 Task: Find connections with filter location Nanzhou with filter topic #leadershipwith filter profile language English with filter current company AIQU with filter school Thapar Institute of Engineering & Technology with filter industry IT Services and IT Consulting with filter service category Search Engine Optimization (SEO) with filter keywords title C-Level or C-Suite.
Action: Mouse moved to (328, 213)
Screenshot: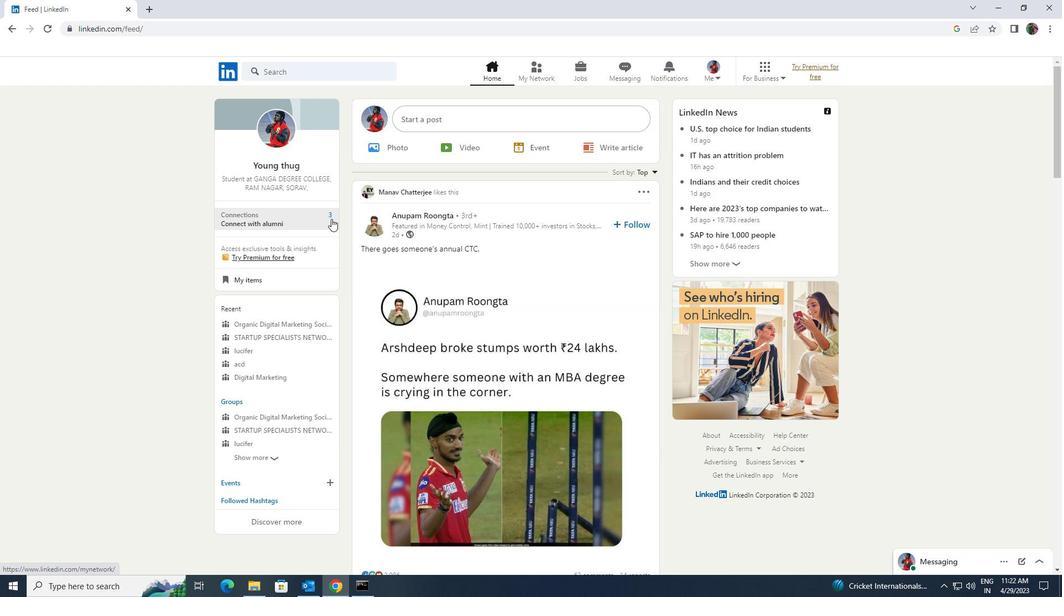 
Action: Mouse pressed left at (328, 213)
Screenshot: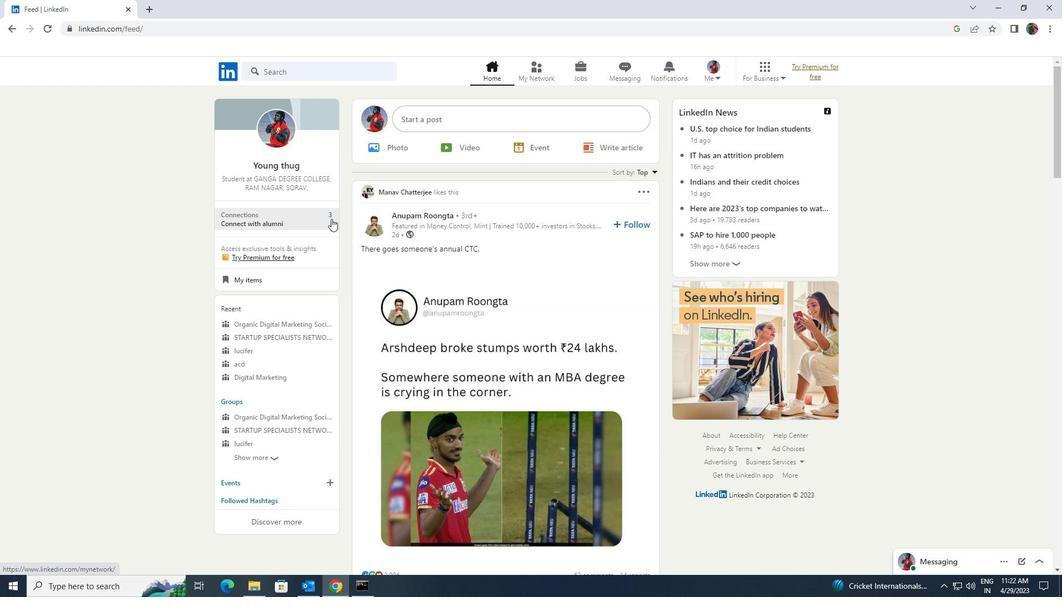 
Action: Mouse moved to (337, 132)
Screenshot: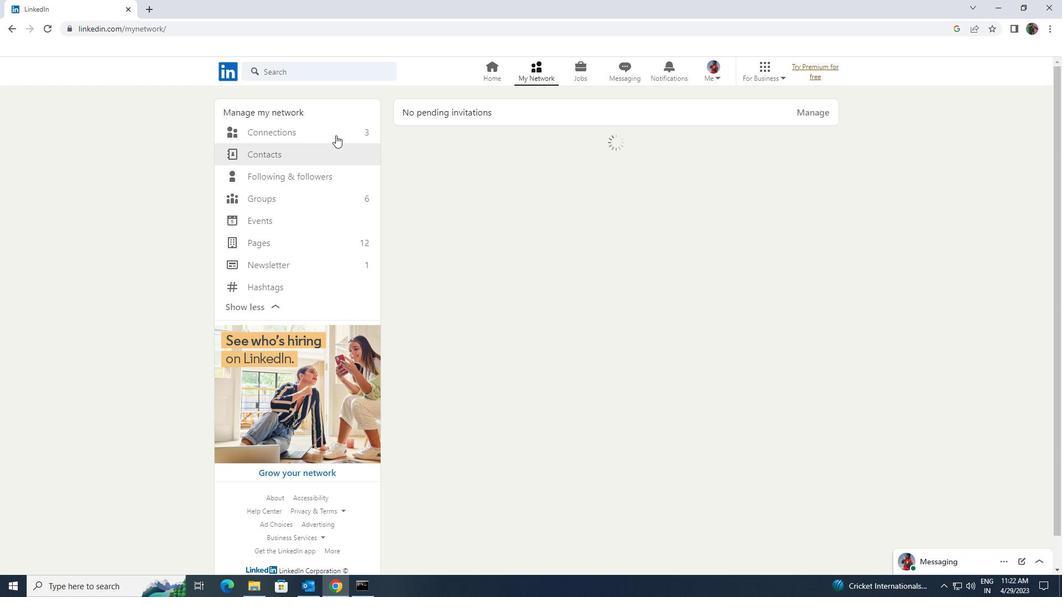 
Action: Mouse pressed left at (337, 132)
Screenshot: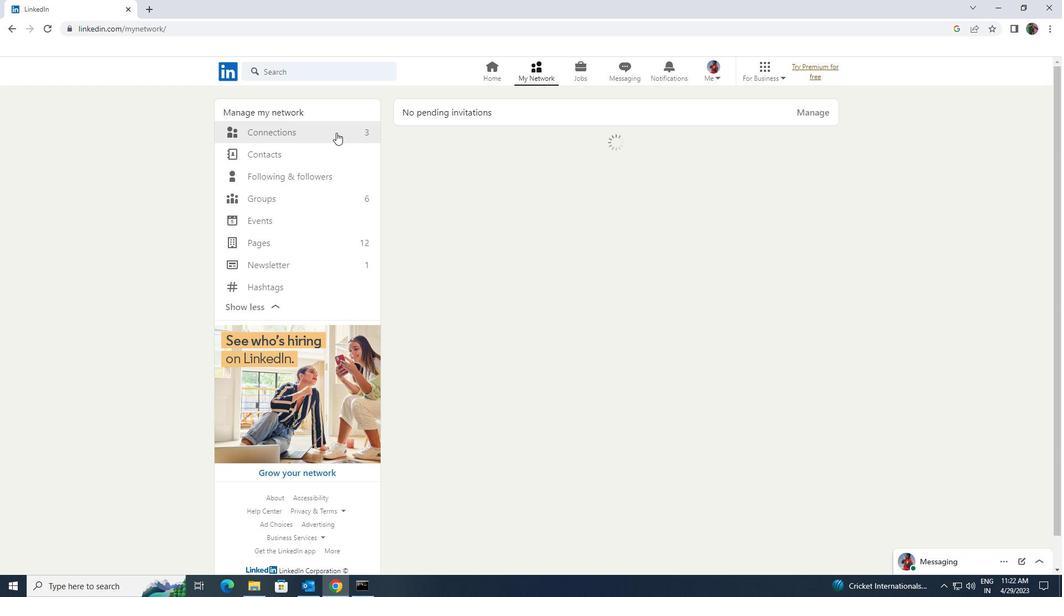 
Action: Mouse moved to (596, 137)
Screenshot: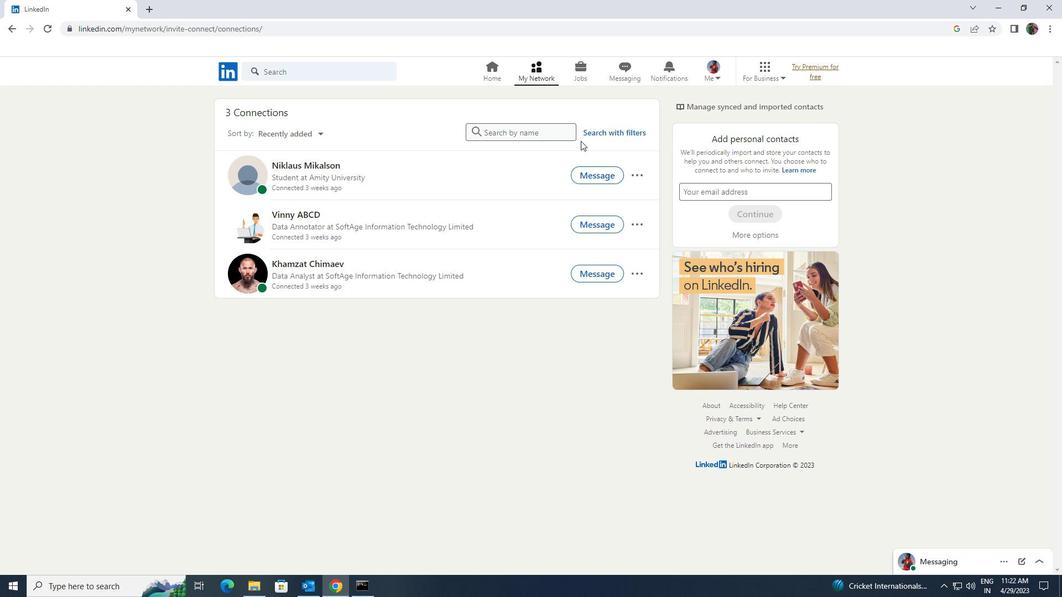 
Action: Mouse pressed left at (596, 137)
Screenshot: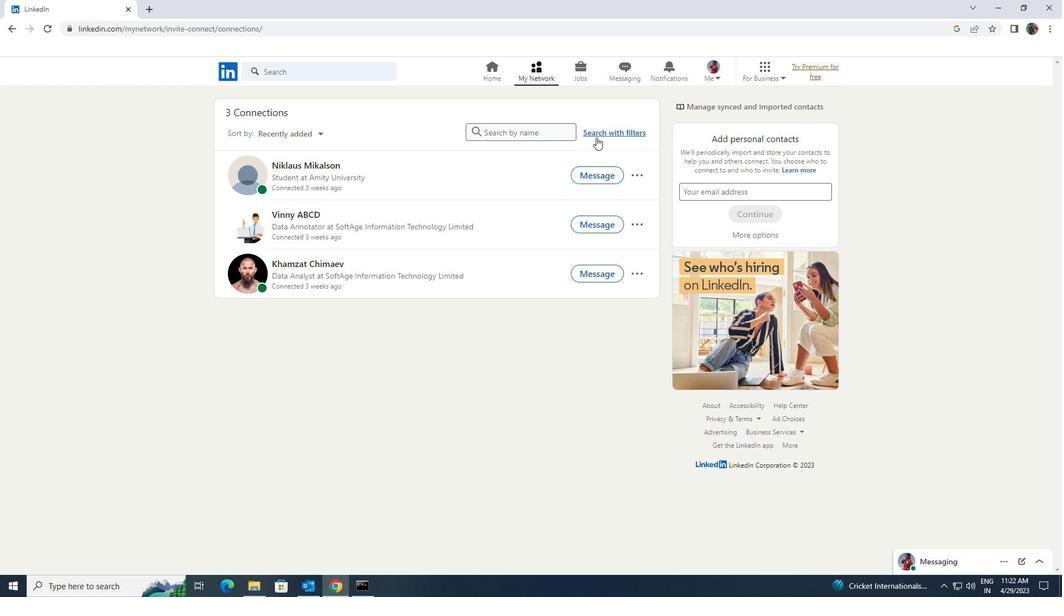 
Action: Mouse moved to (562, 103)
Screenshot: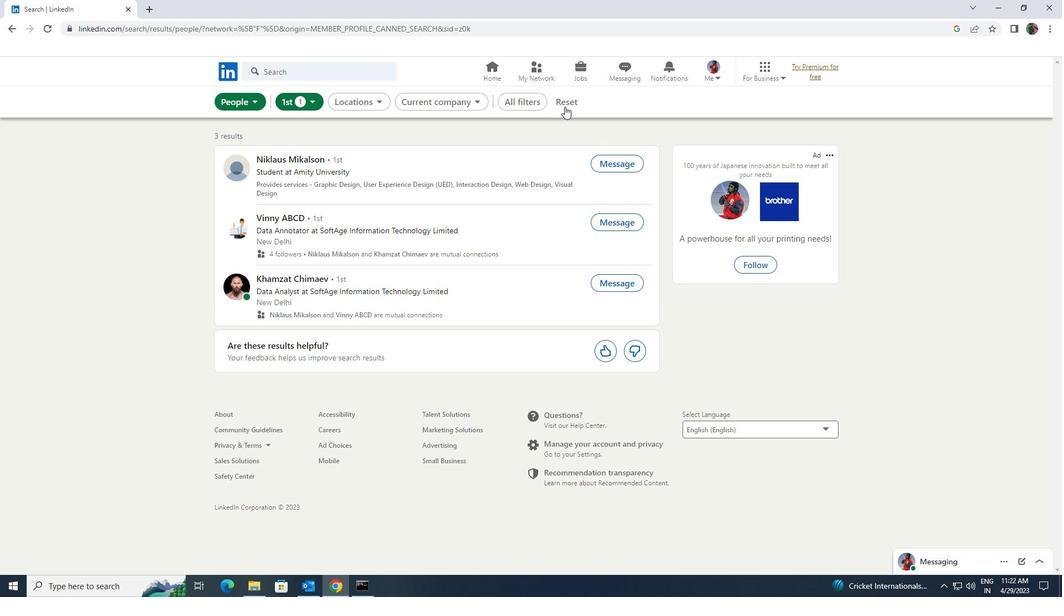 
Action: Mouse pressed left at (562, 103)
Screenshot: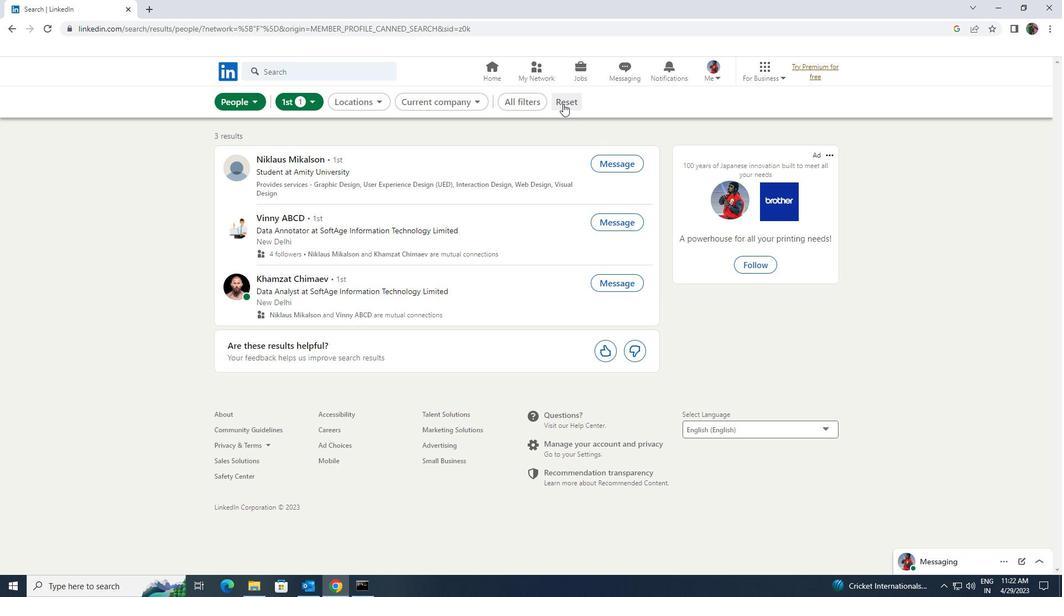 
Action: Mouse moved to (553, 103)
Screenshot: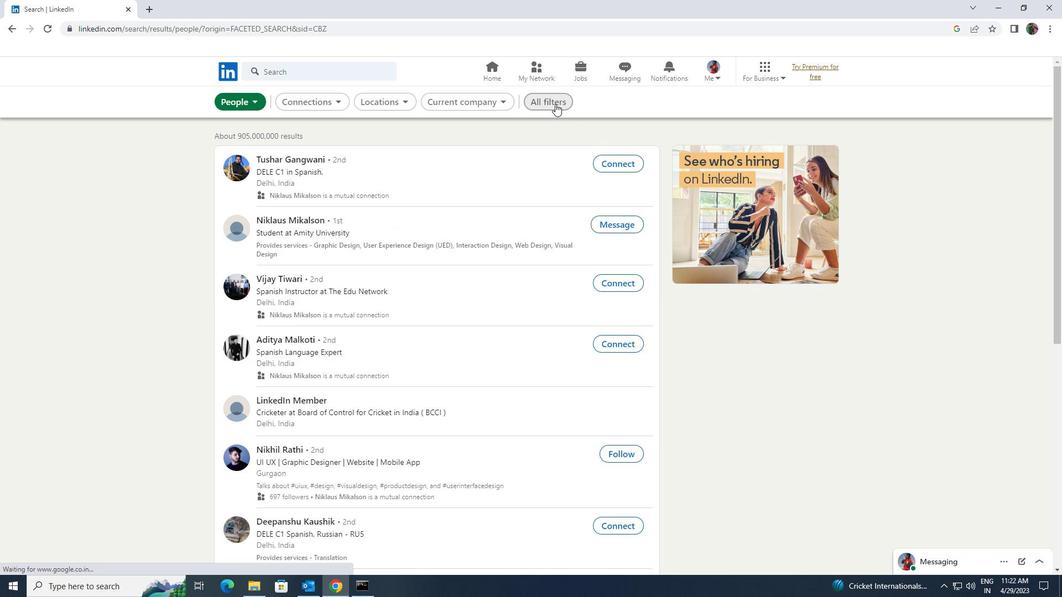 
Action: Mouse pressed left at (553, 103)
Screenshot: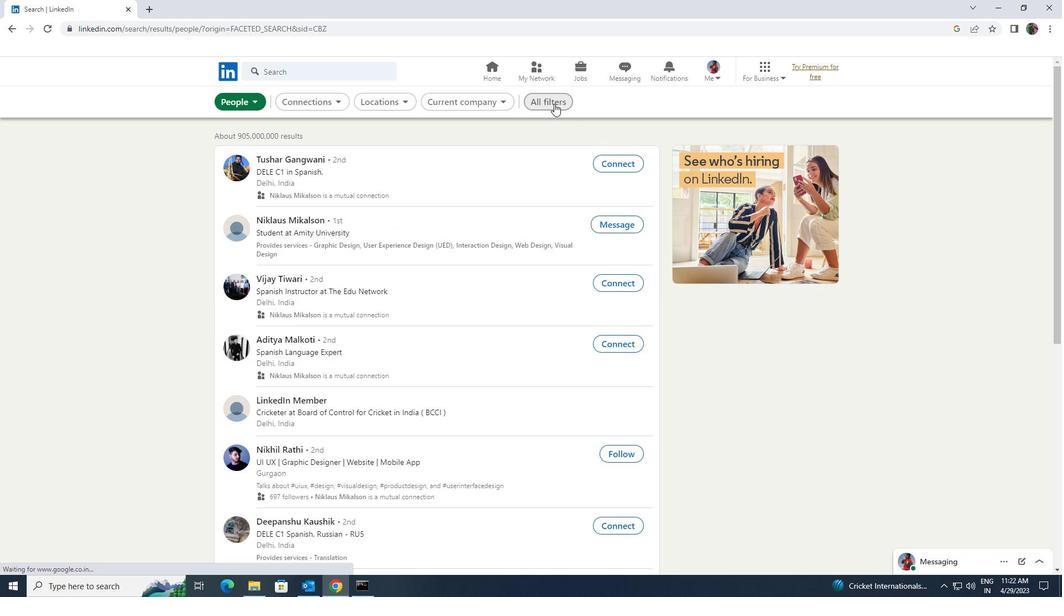
Action: Mouse moved to (861, 323)
Screenshot: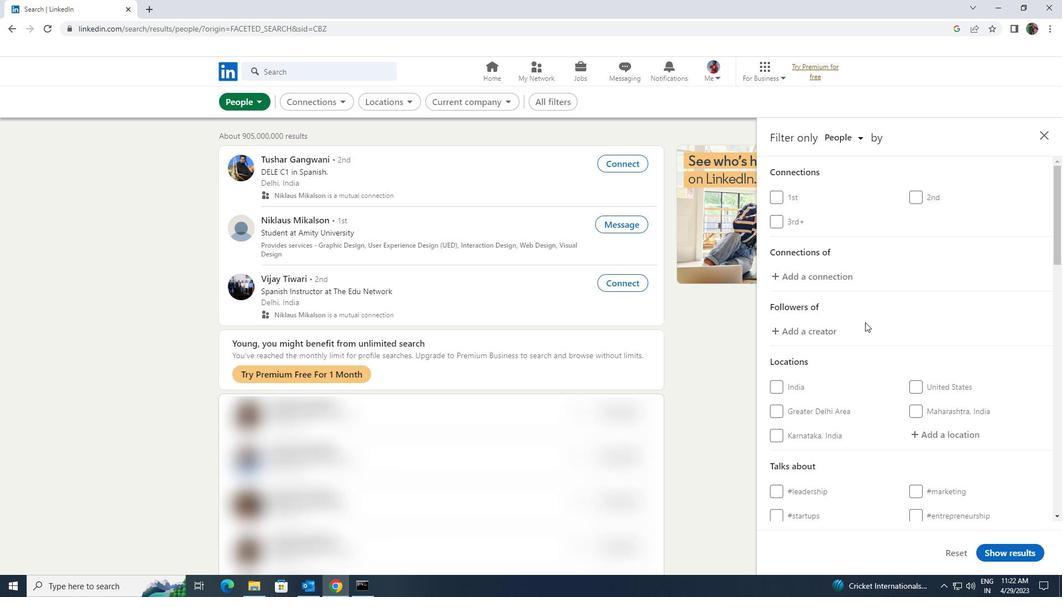 
Action: Mouse scrolled (861, 323) with delta (0, 0)
Screenshot: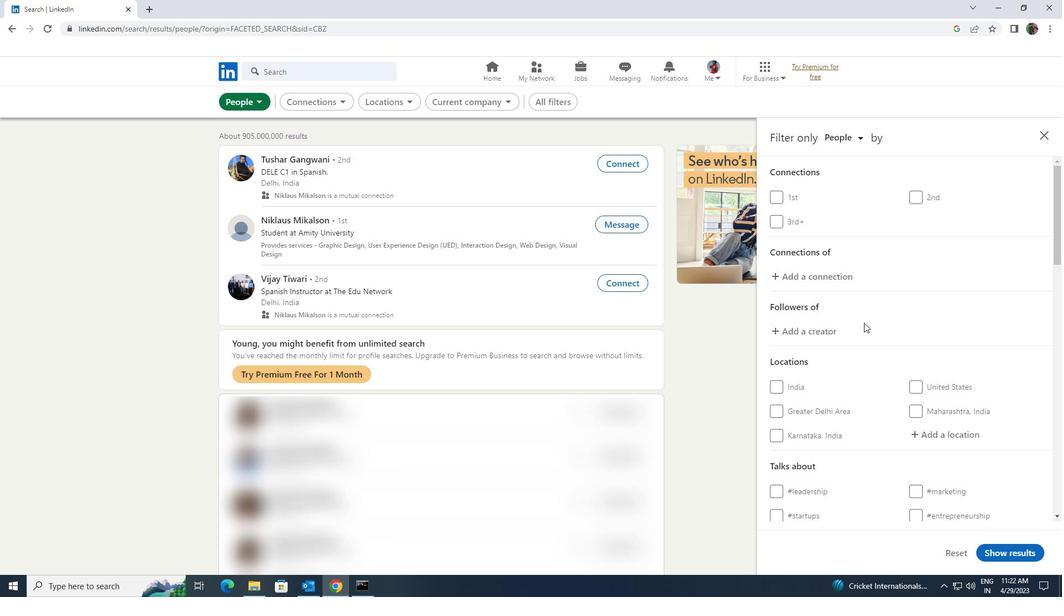 
Action: Mouse moved to (861, 323)
Screenshot: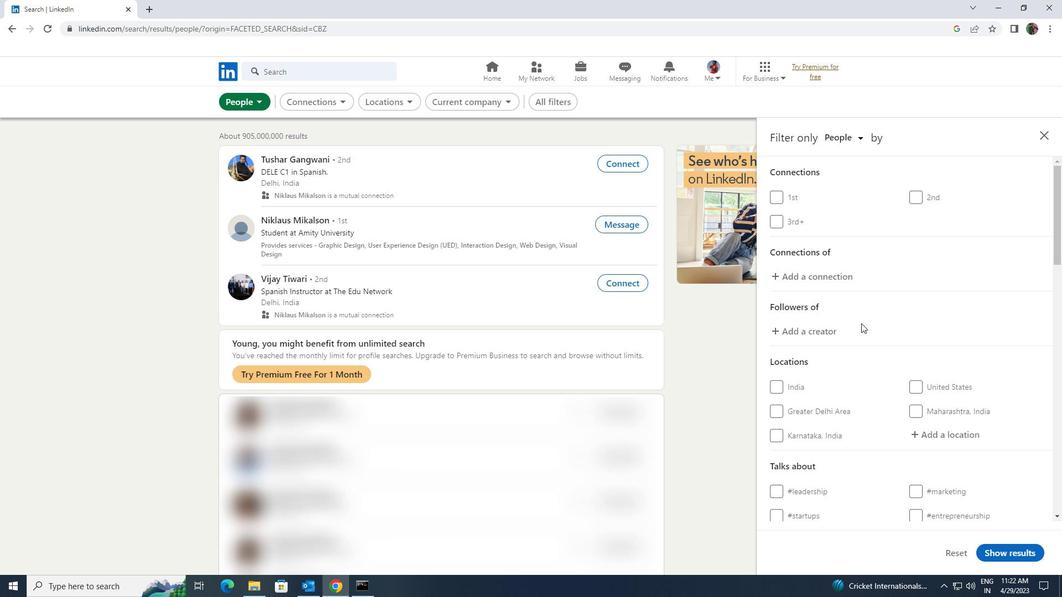 
Action: Mouse scrolled (861, 323) with delta (0, 0)
Screenshot: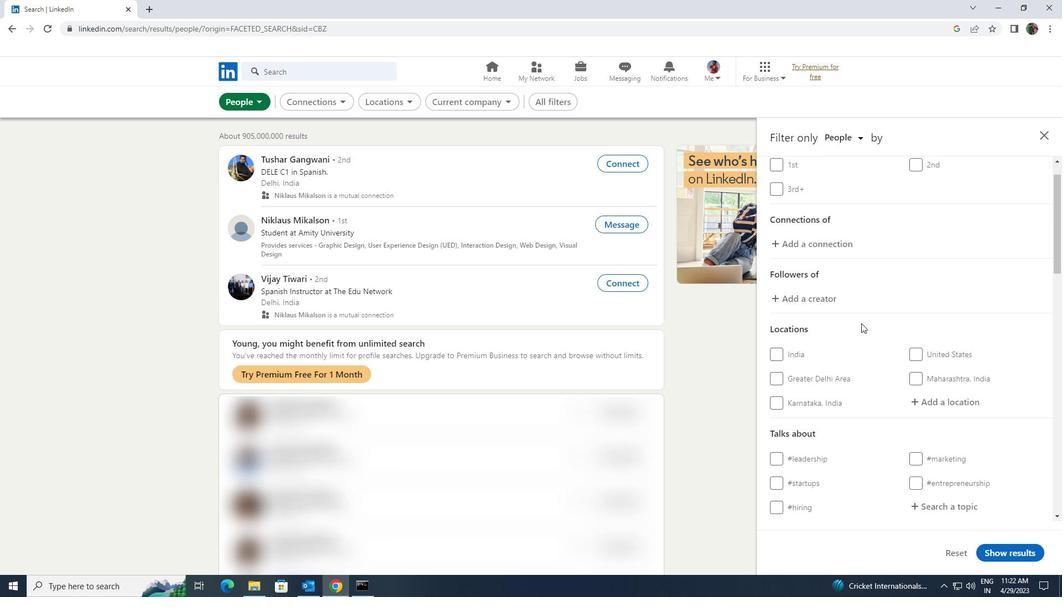 
Action: Mouse moved to (916, 320)
Screenshot: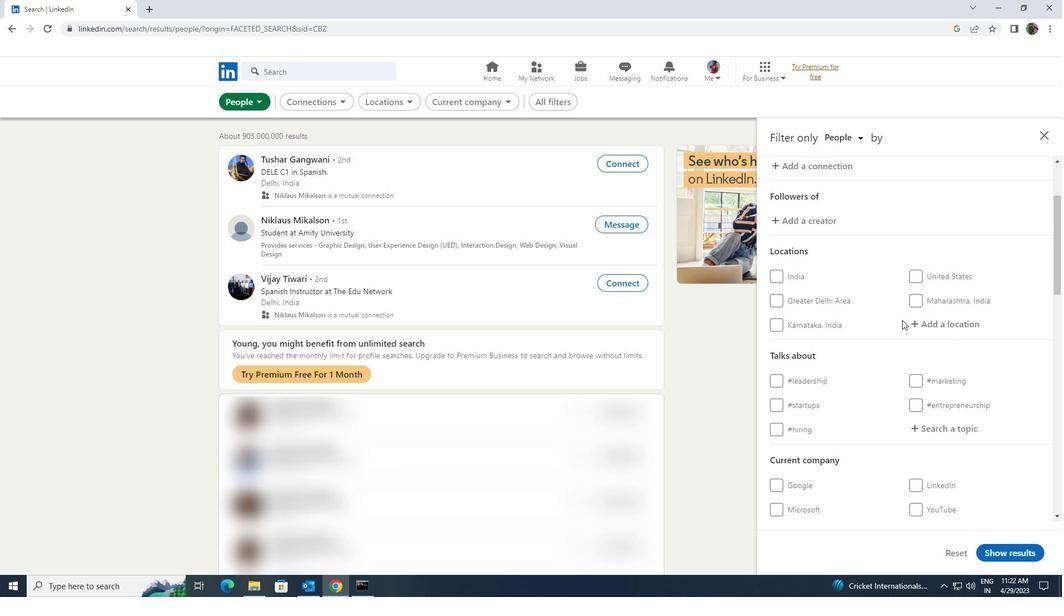 
Action: Mouse pressed left at (916, 320)
Screenshot: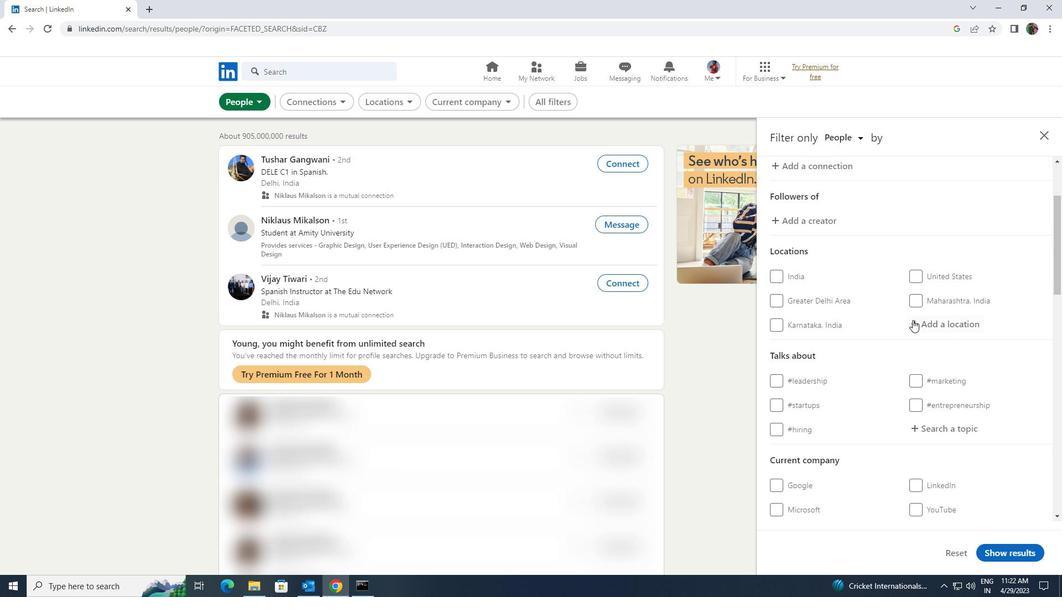 
Action: Mouse moved to (906, 326)
Screenshot: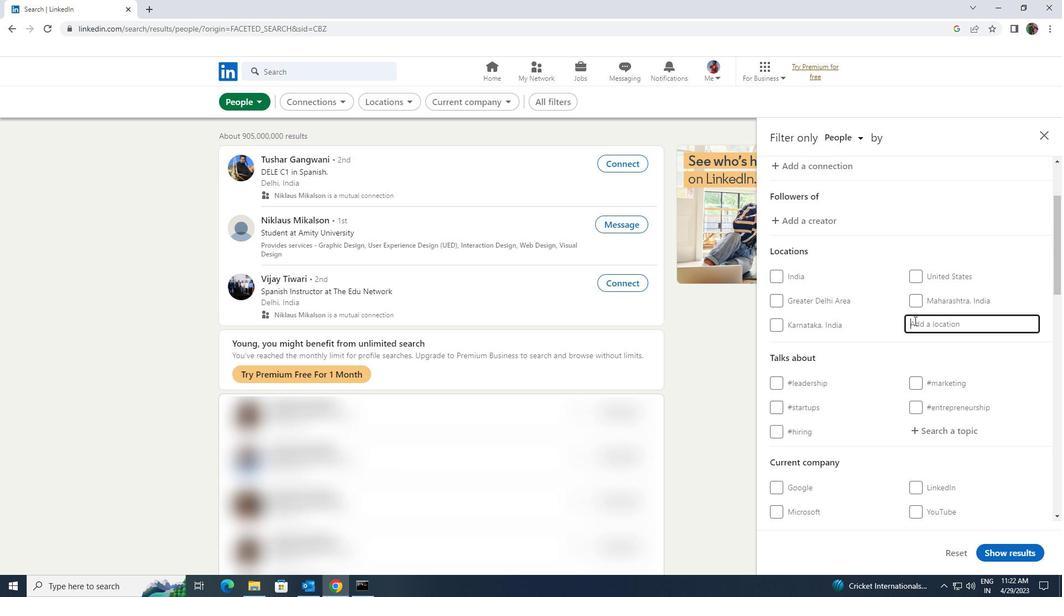 
Action: Key pressed <Key.shift>NANX<Key.backspace>Z
Screenshot: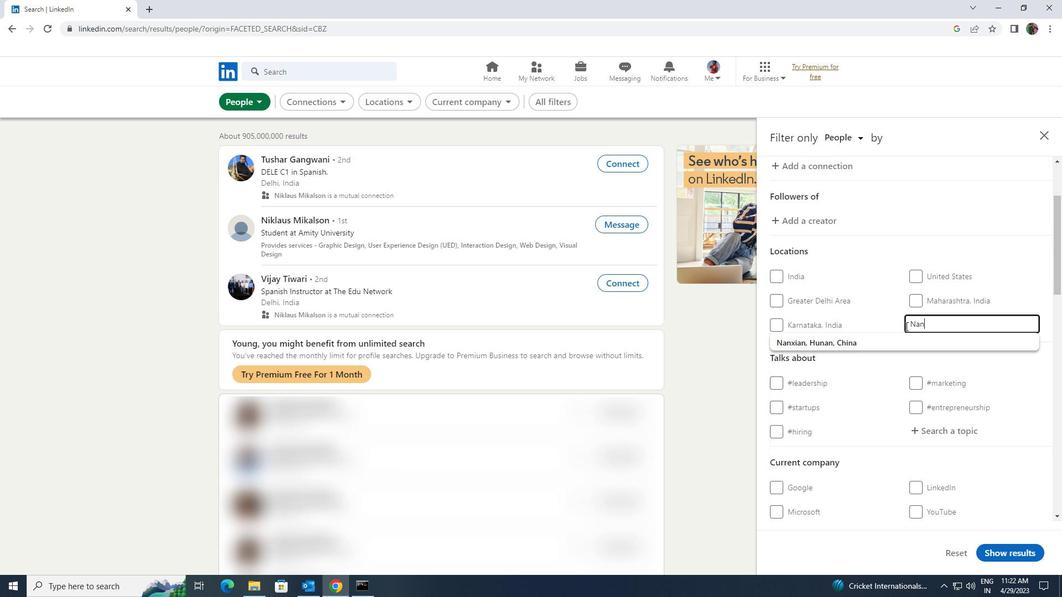 
Action: Mouse moved to (904, 328)
Screenshot: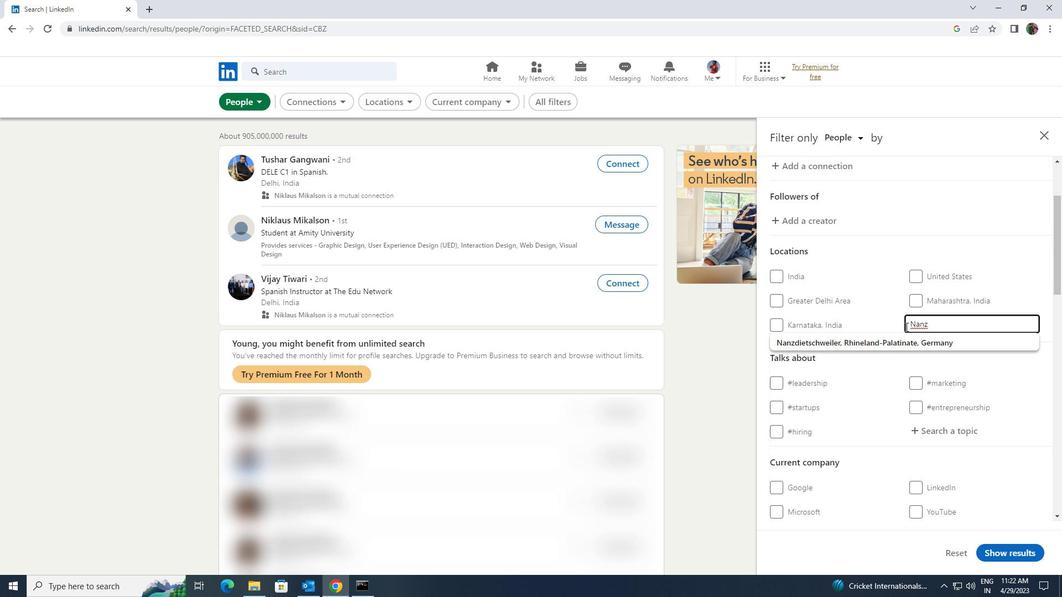 
Action: Key pressed HOU<Key.enter>
Screenshot: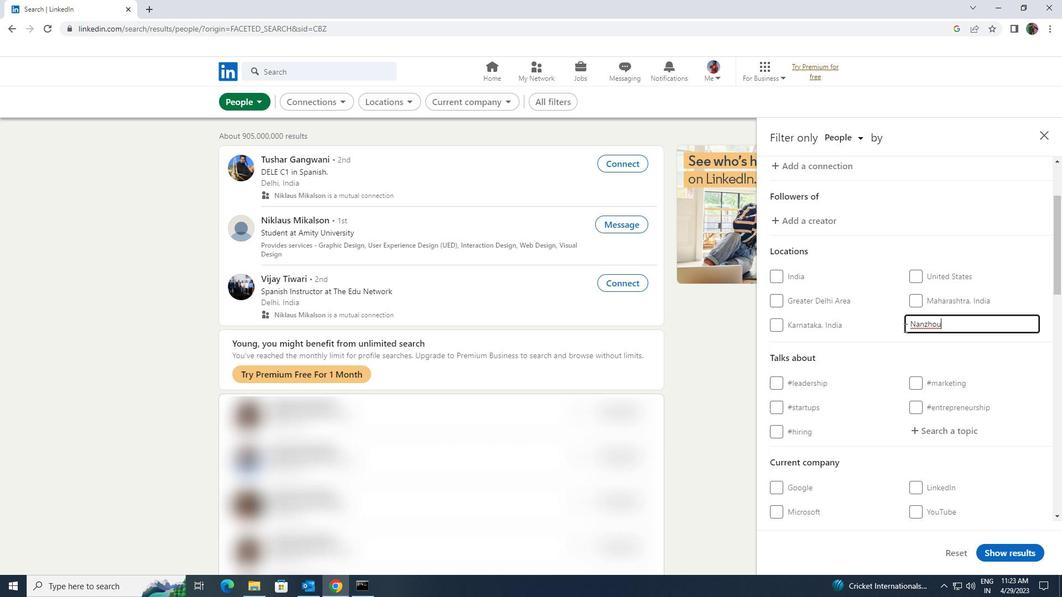
Action: Mouse moved to (901, 338)
Screenshot: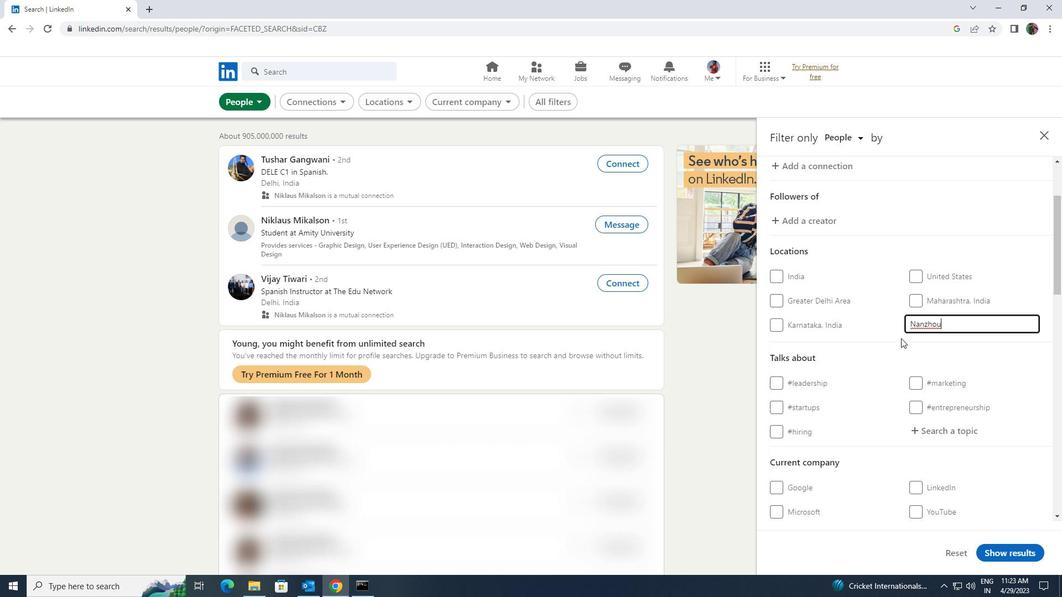 
Action: Mouse scrolled (901, 338) with delta (0, 0)
Screenshot: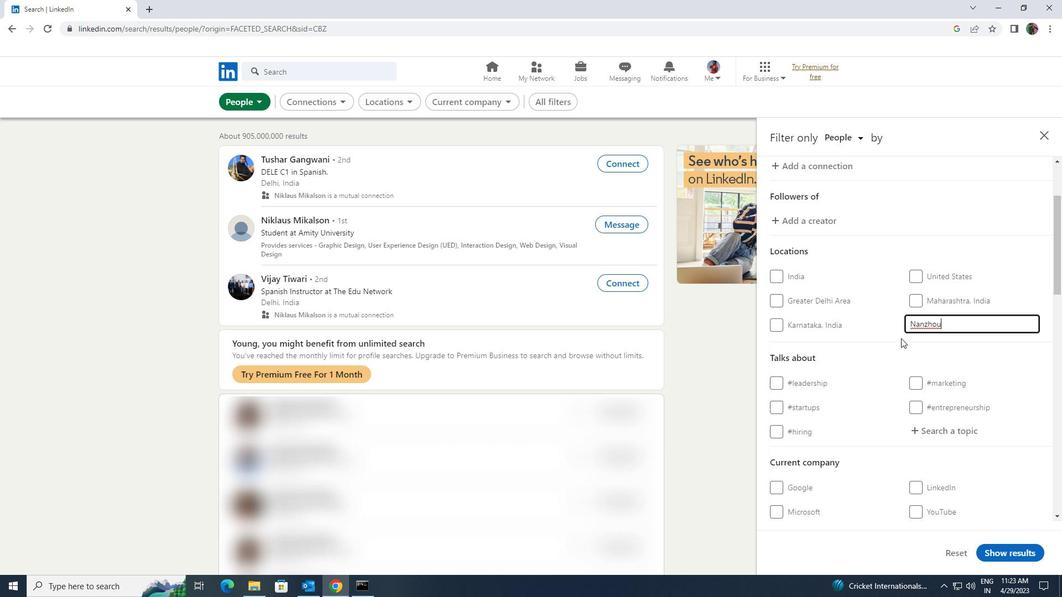 
Action: Mouse moved to (899, 339)
Screenshot: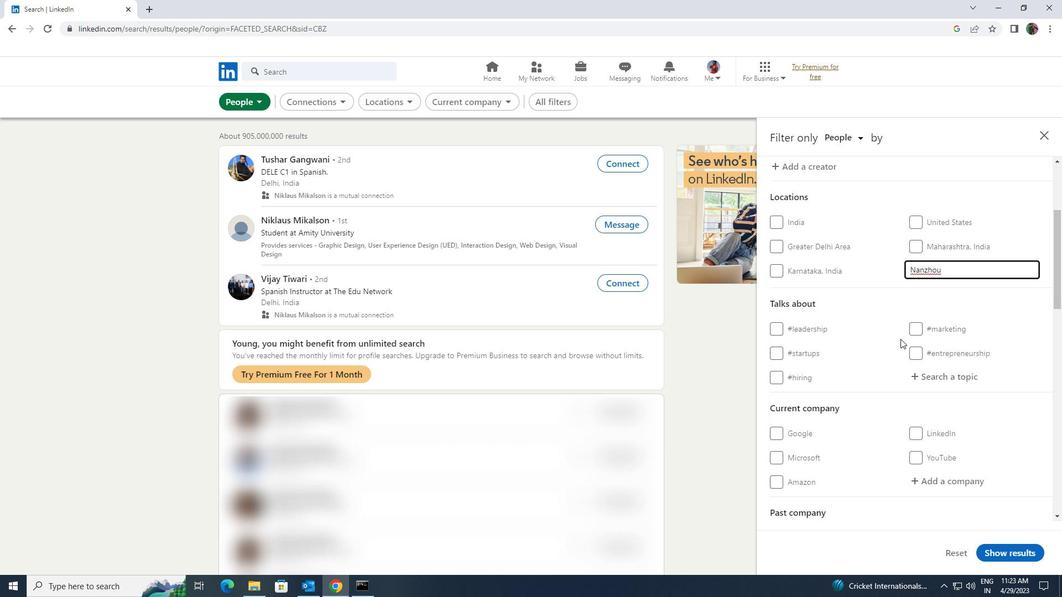 
Action: Mouse scrolled (899, 339) with delta (0, 0)
Screenshot: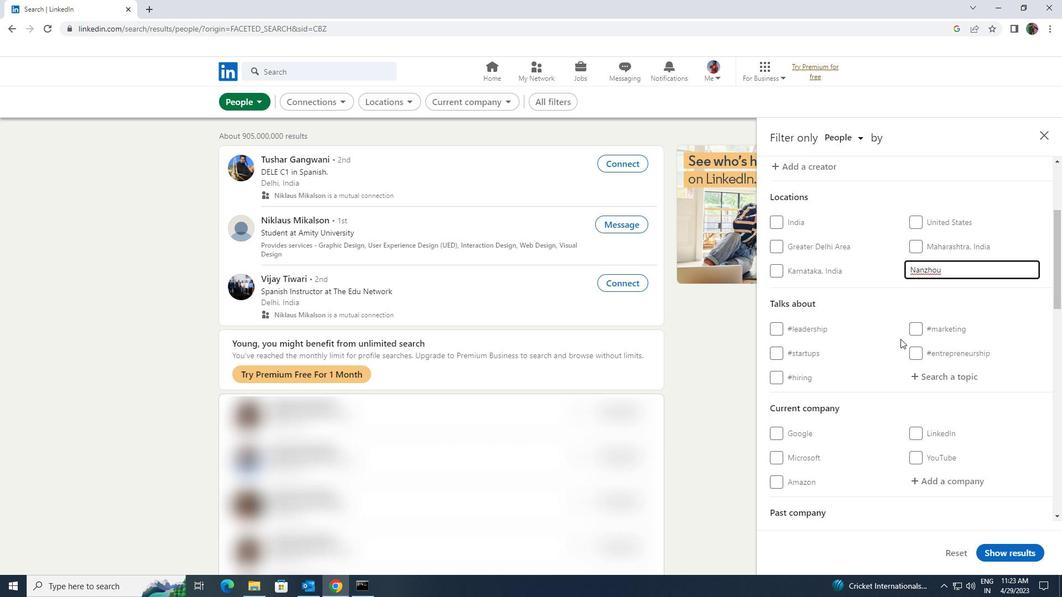 
Action: Mouse moved to (930, 320)
Screenshot: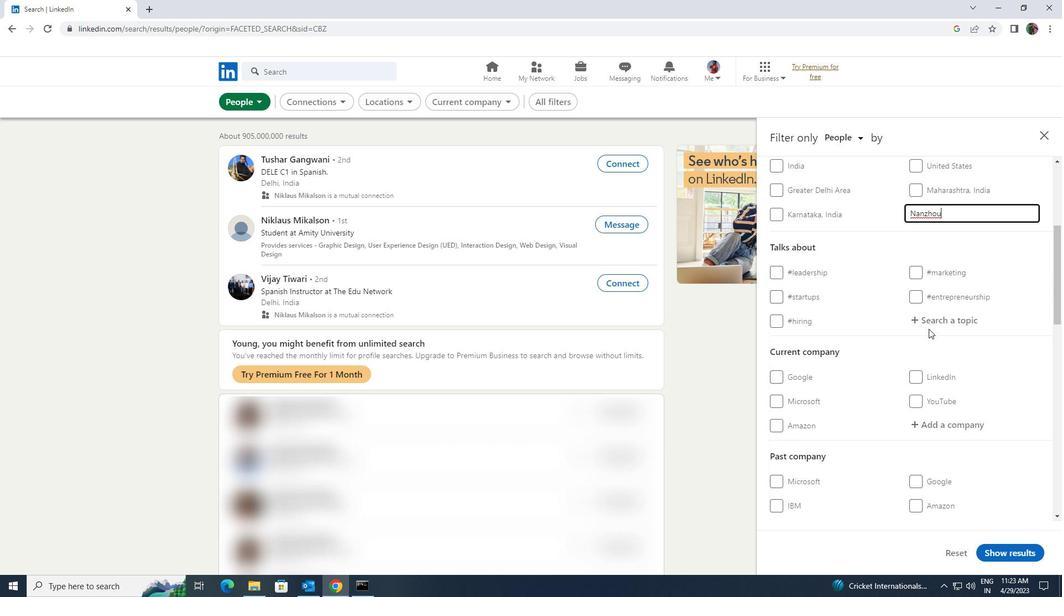 
Action: Mouse pressed left at (930, 320)
Screenshot: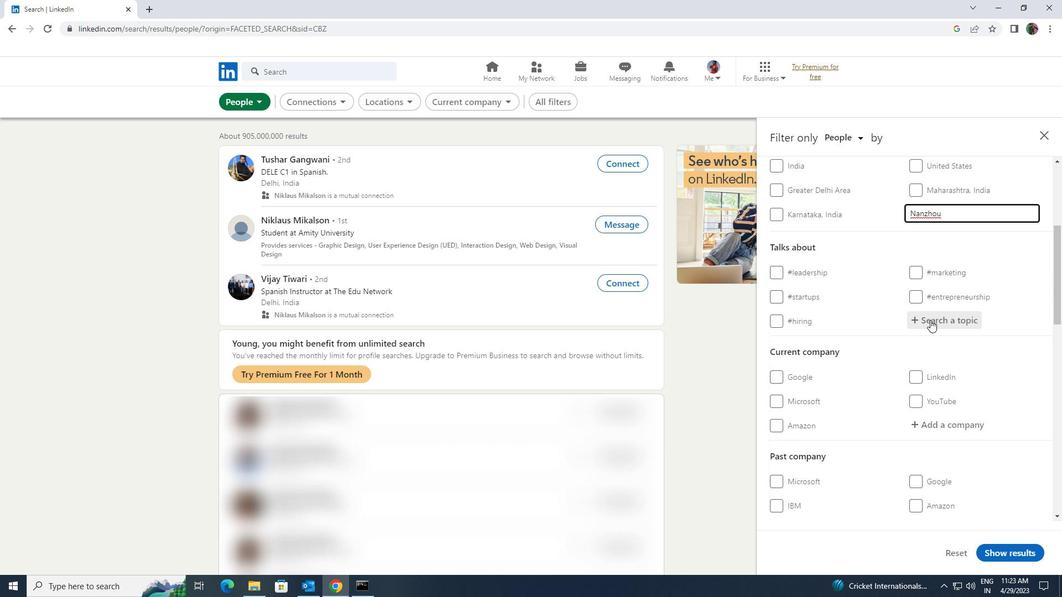 
Action: Mouse moved to (929, 321)
Screenshot: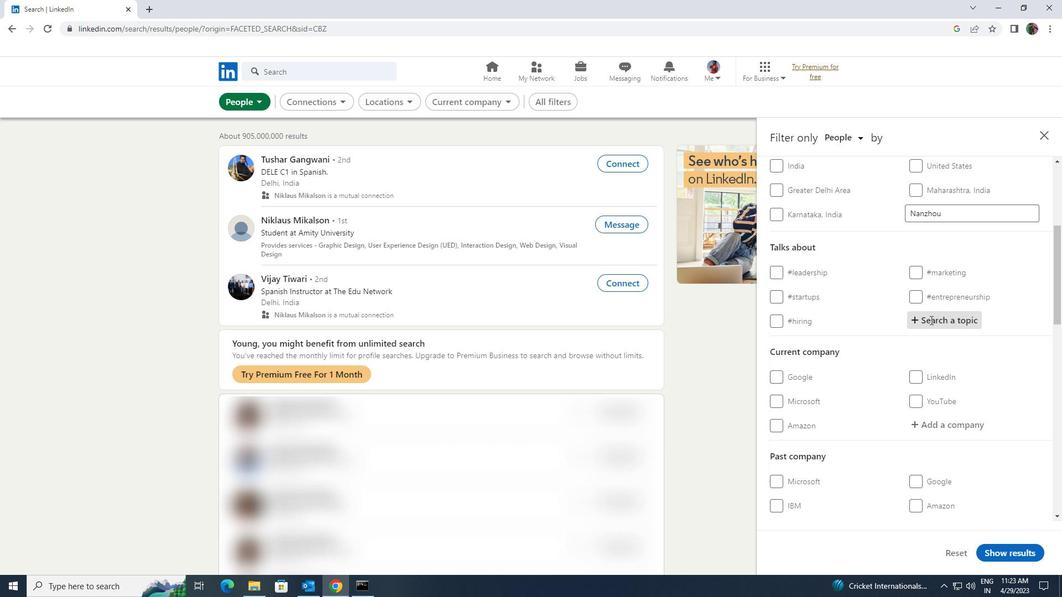 
Action: Key pressed LEADW<Key.backspace>ERSHI
Screenshot: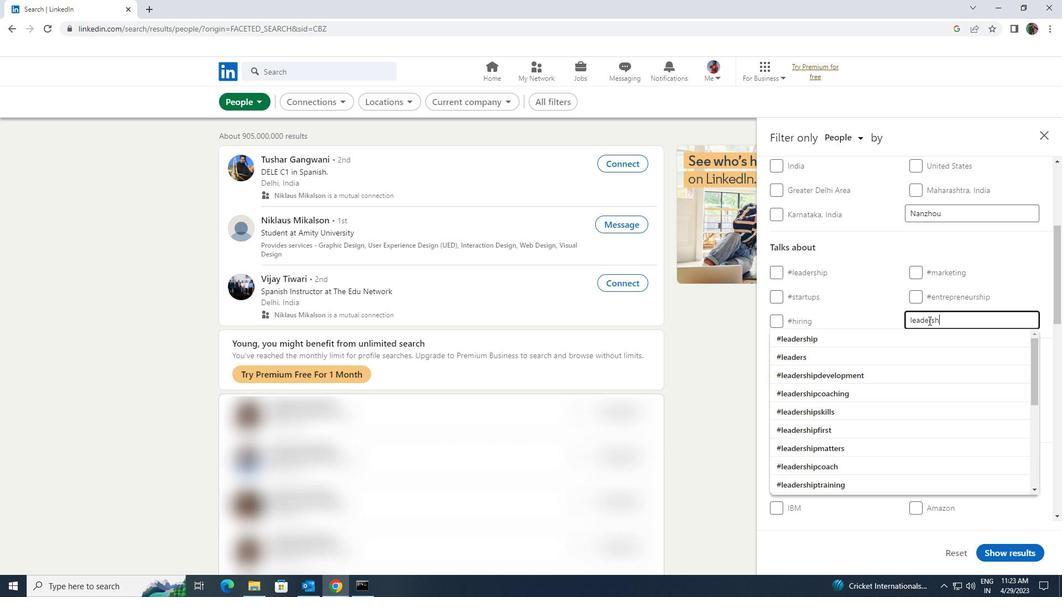 
Action: Mouse moved to (920, 334)
Screenshot: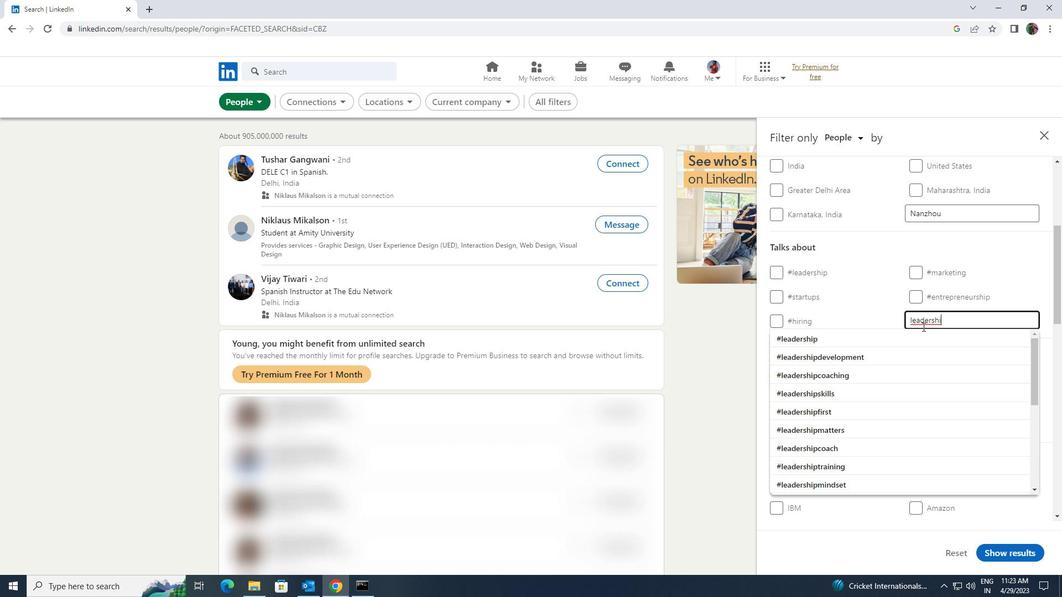 
Action: Mouse pressed left at (920, 334)
Screenshot: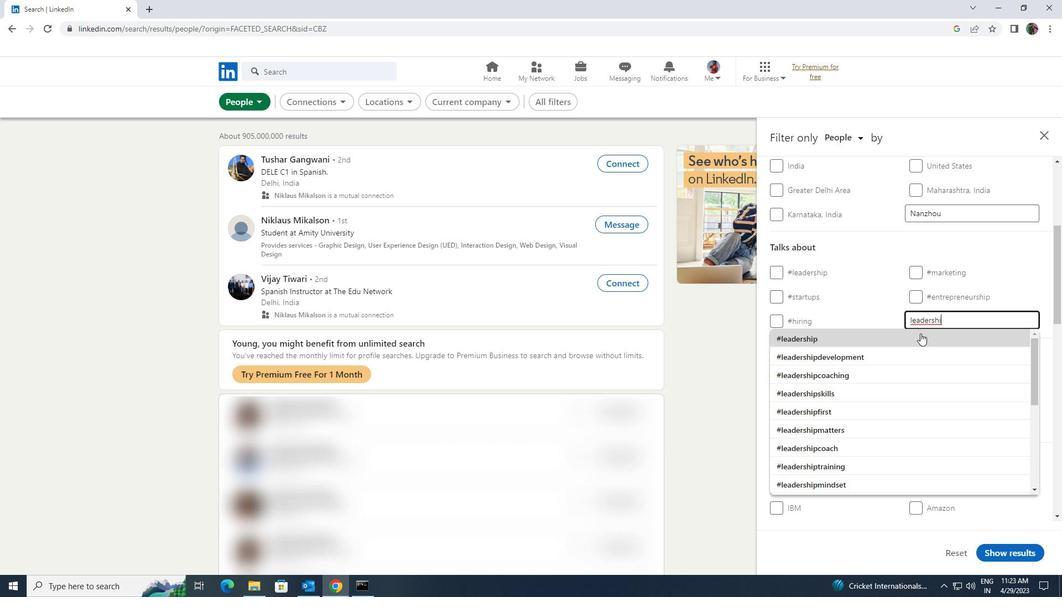 
Action: Mouse moved to (920, 334)
Screenshot: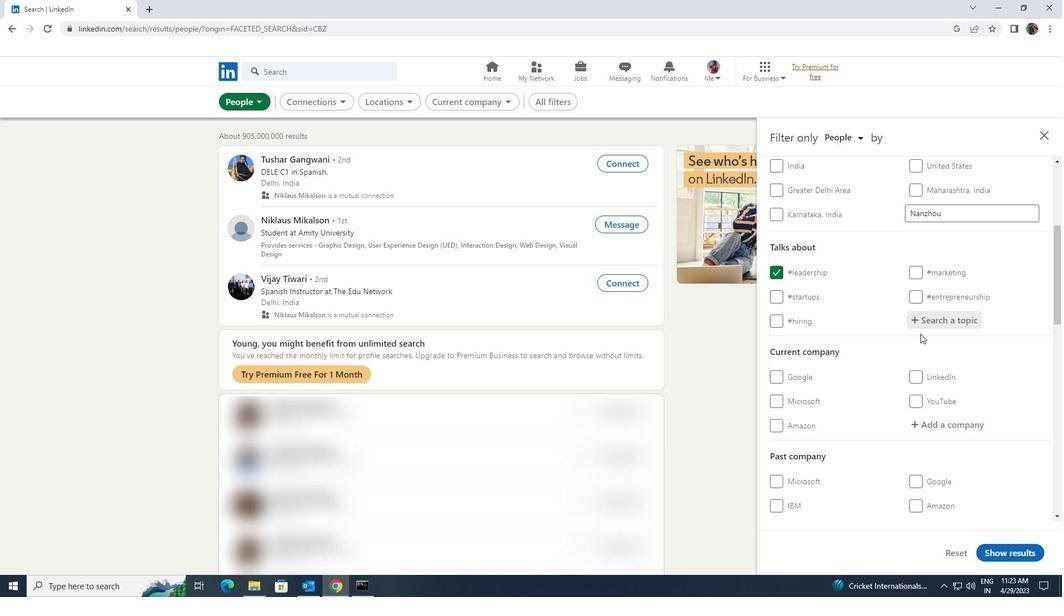 
Action: Mouse scrolled (920, 334) with delta (0, 0)
Screenshot: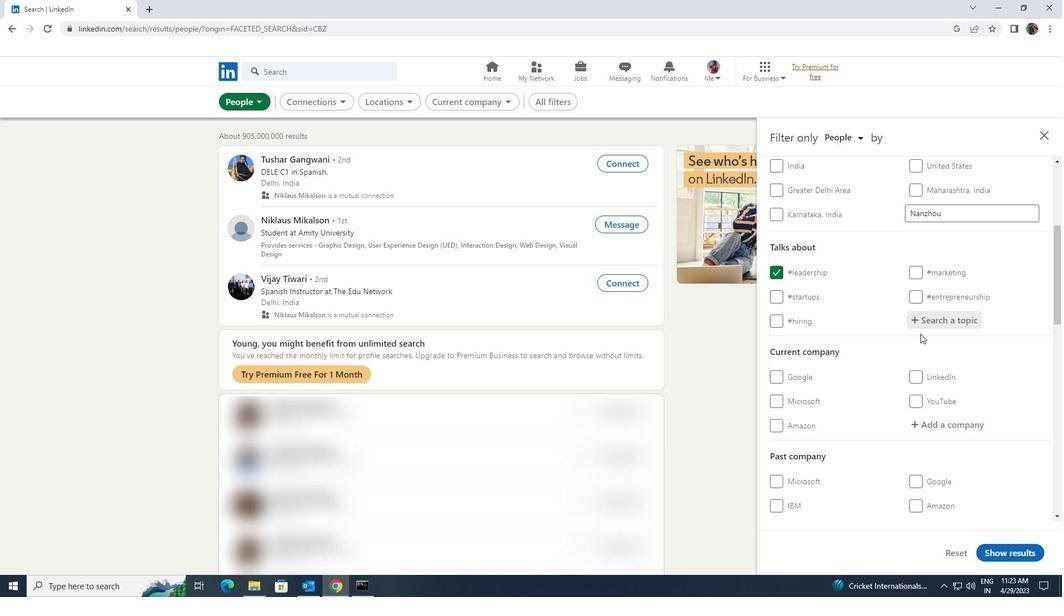 
Action: Mouse scrolled (920, 334) with delta (0, 0)
Screenshot: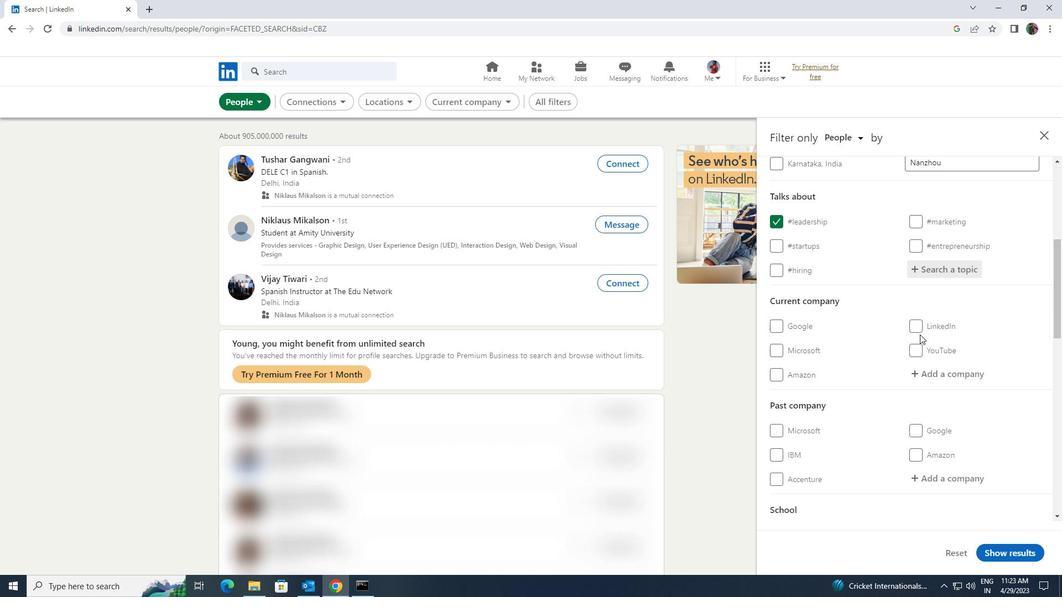 
Action: Mouse scrolled (920, 334) with delta (0, 0)
Screenshot: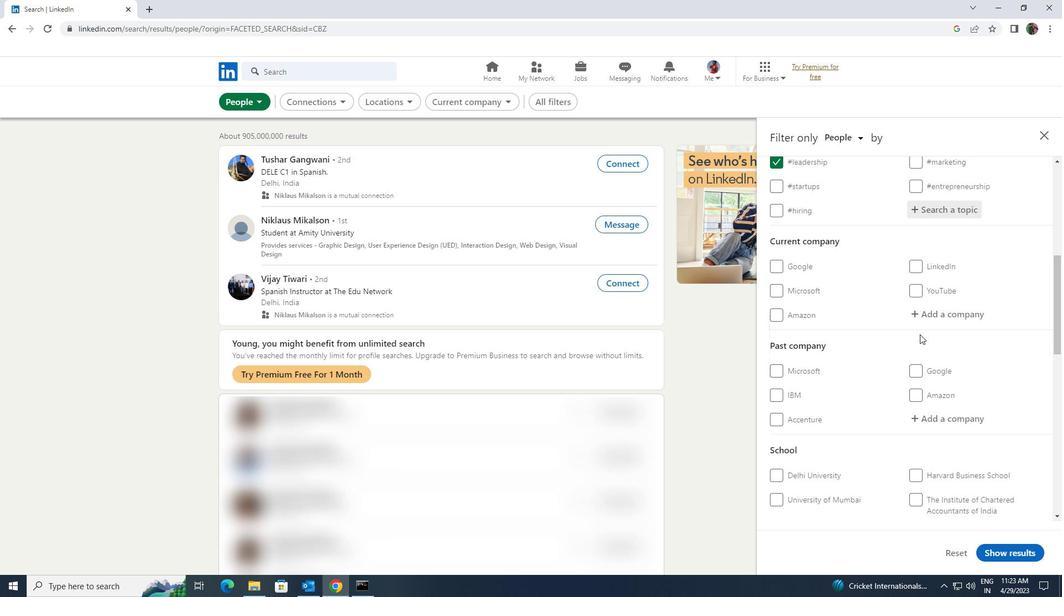
Action: Mouse moved to (919, 335)
Screenshot: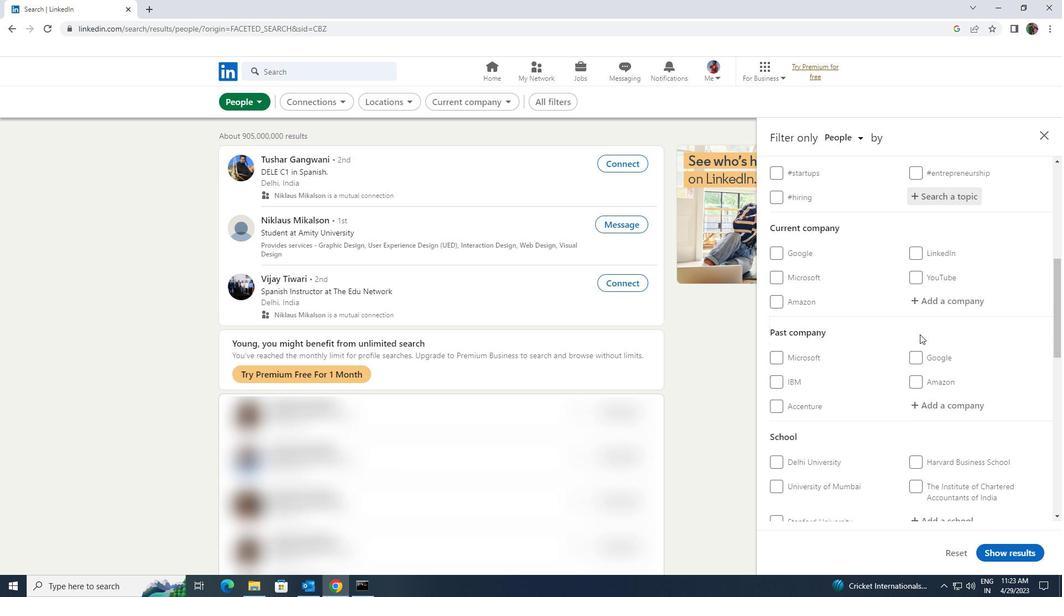 
Action: Mouse scrolled (919, 334) with delta (0, 0)
Screenshot: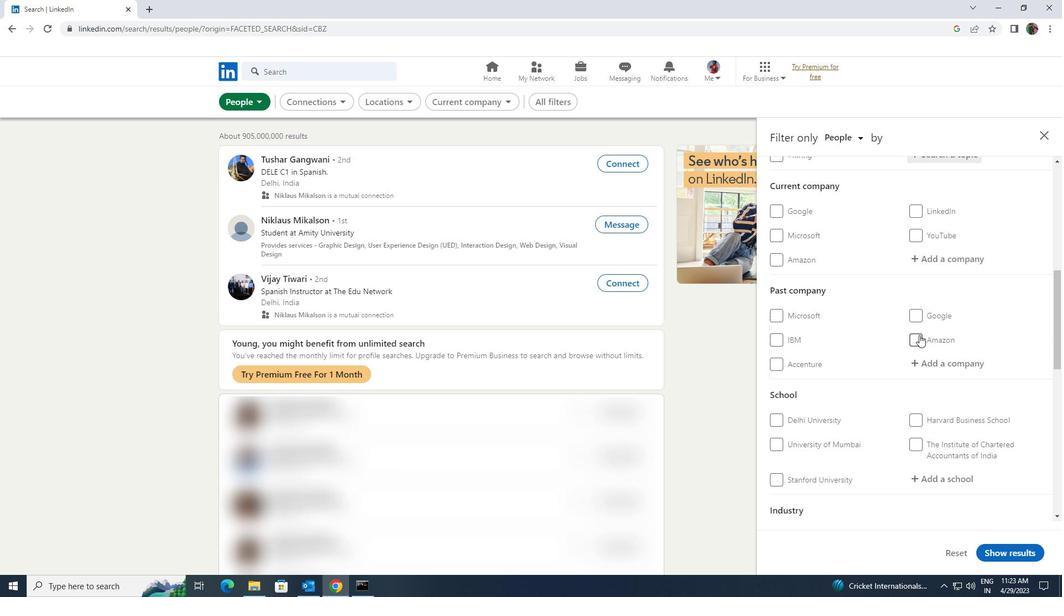
Action: Mouse scrolled (919, 334) with delta (0, 0)
Screenshot: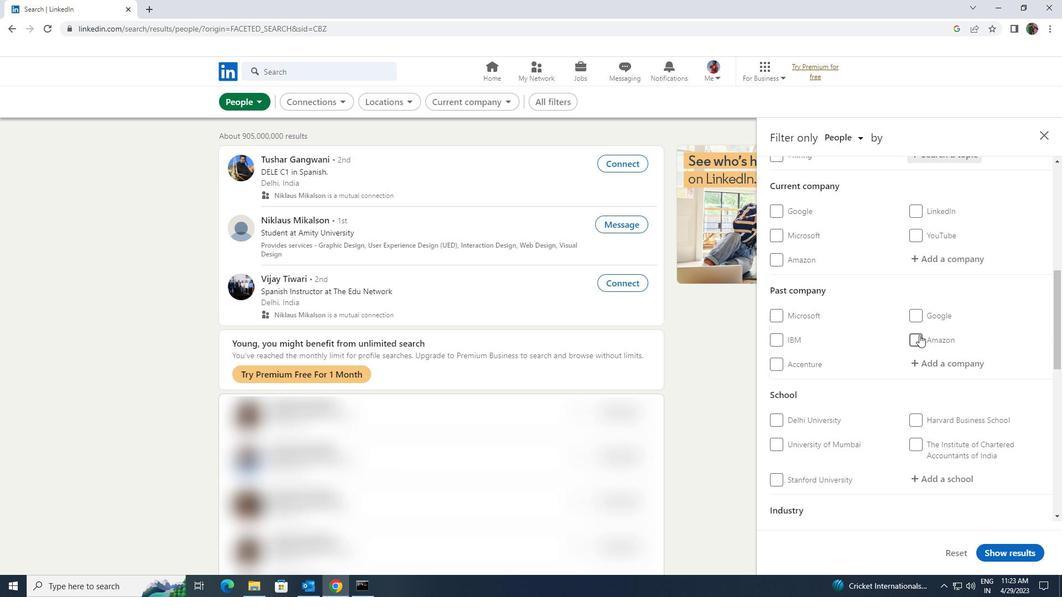 
Action: Mouse moved to (918, 335)
Screenshot: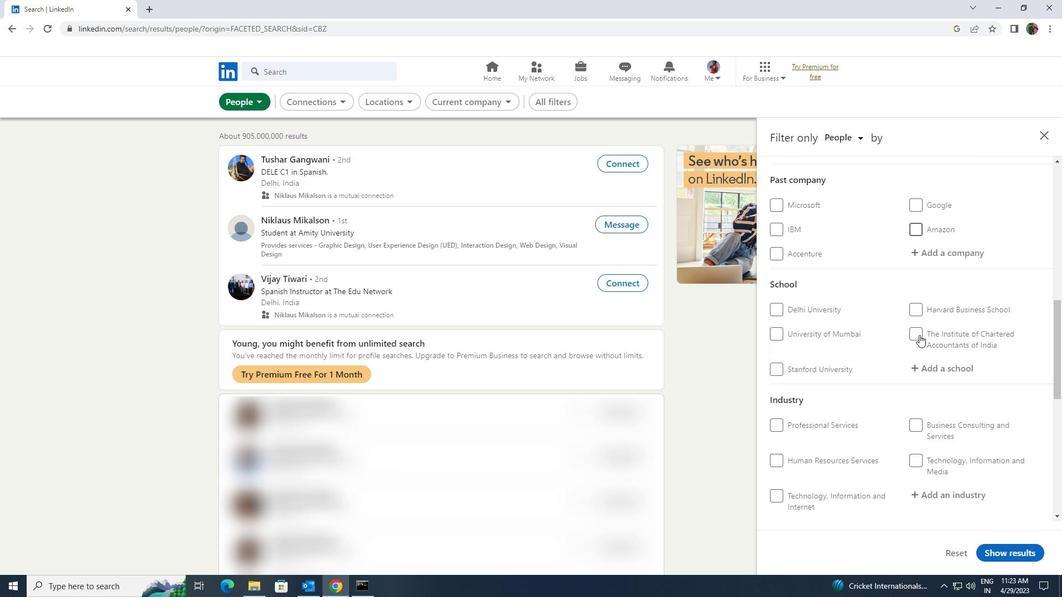 
Action: Mouse scrolled (918, 335) with delta (0, 0)
Screenshot: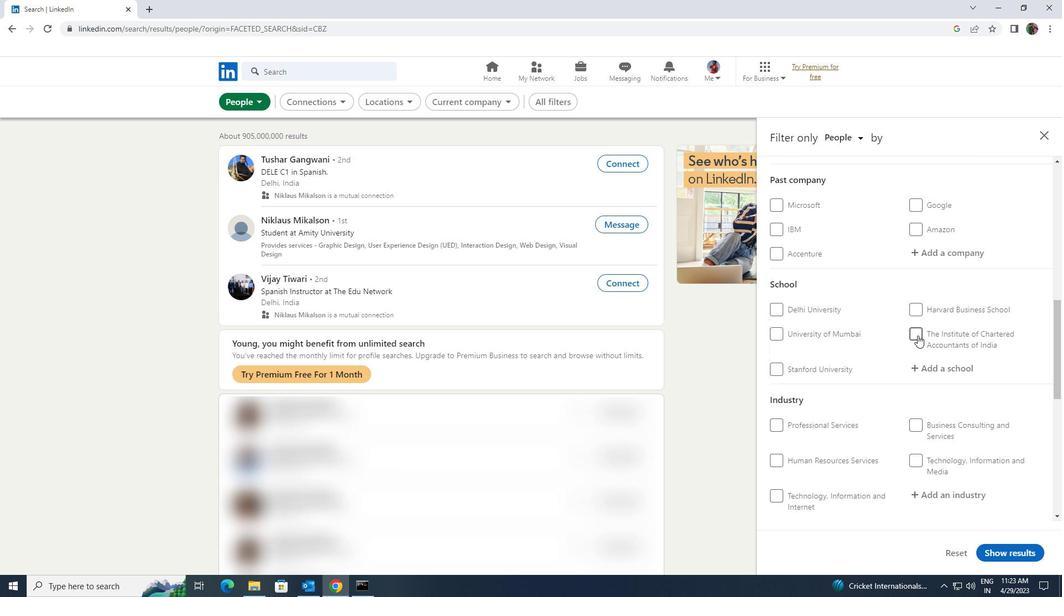 
Action: Mouse moved to (918, 335)
Screenshot: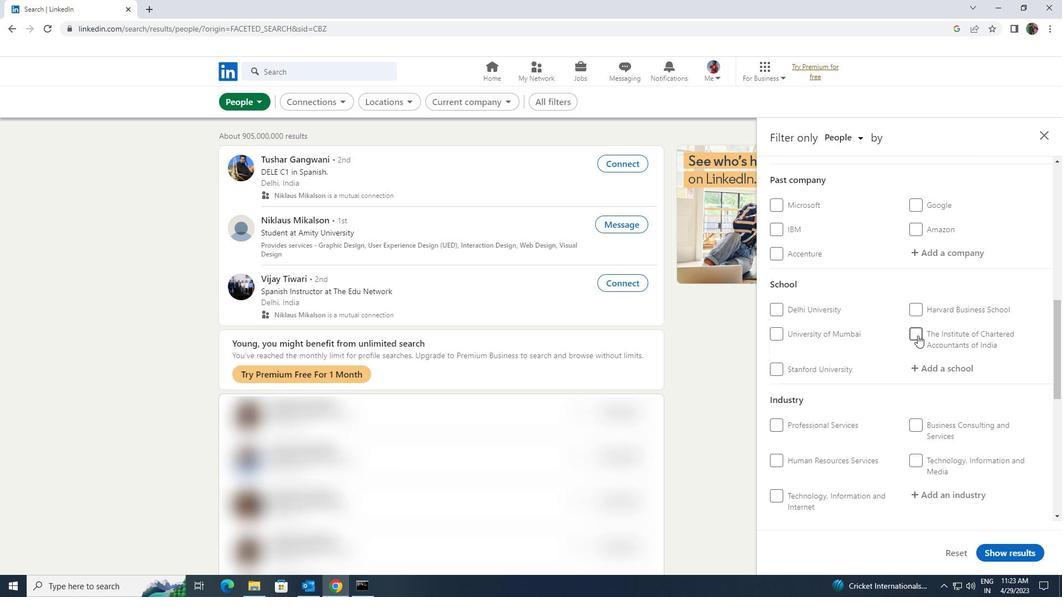 
Action: Mouse scrolled (918, 335) with delta (0, 0)
Screenshot: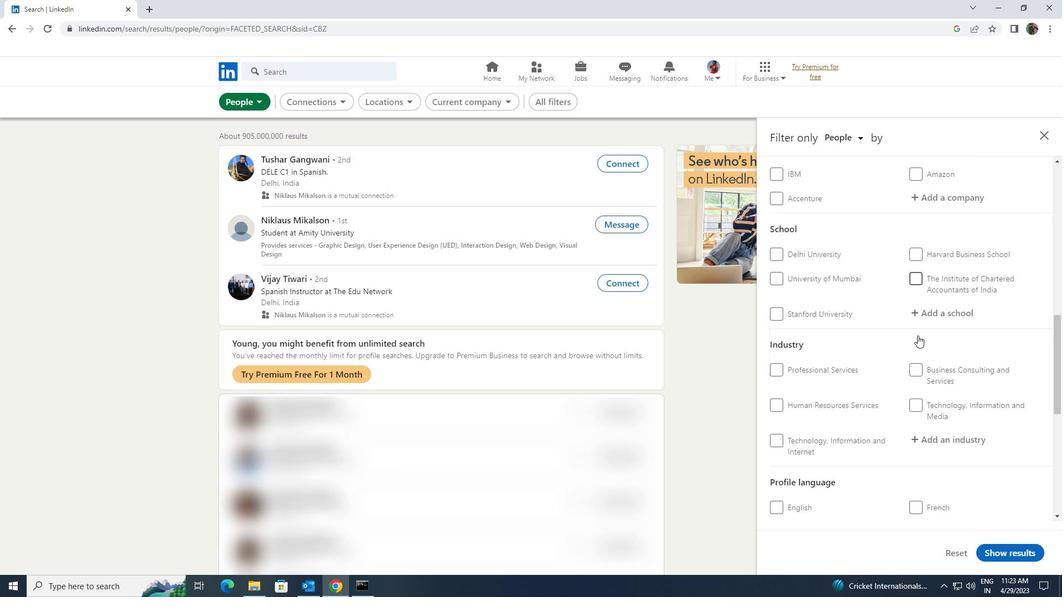 
Action: Mouse scrolled (918, 335) with delta (0, 0)
Screenshot: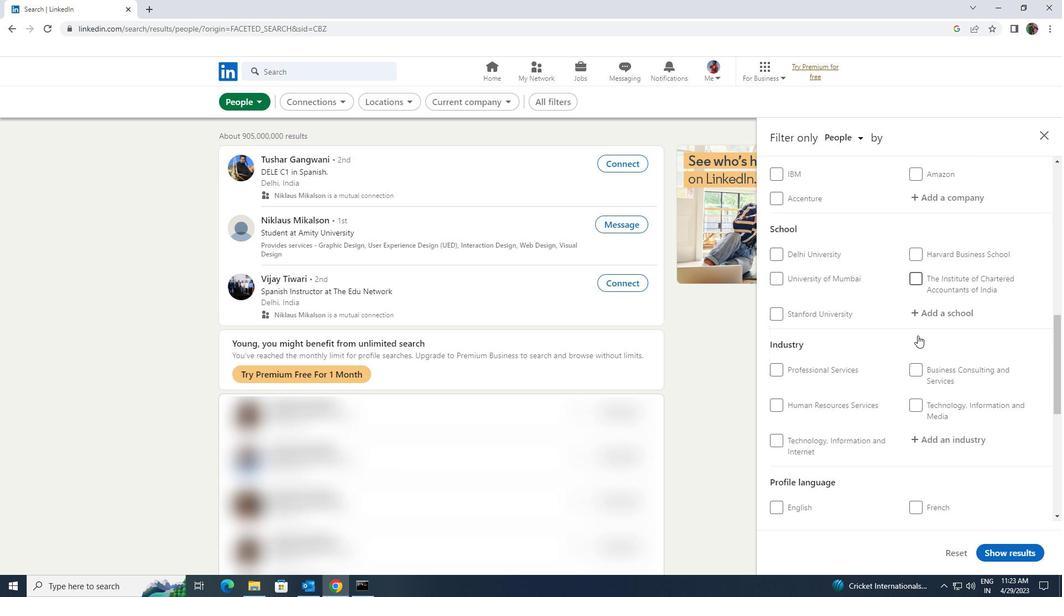
Action: Mouse moved to (917, 335)
Screenshot: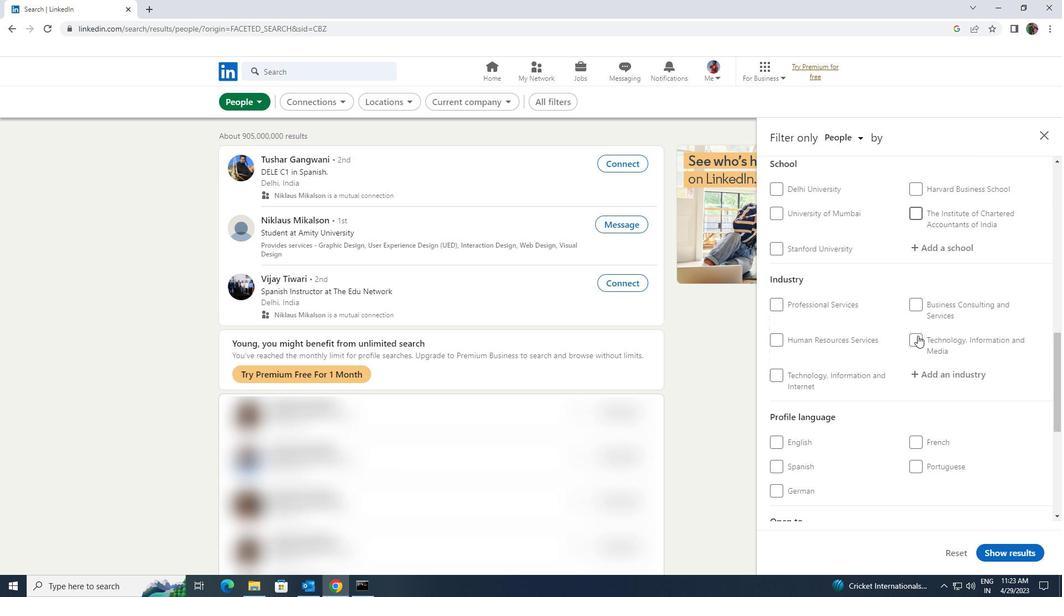 
Action: Mouse scrolled (917, 335) with delta (0, 0)
Screenshot: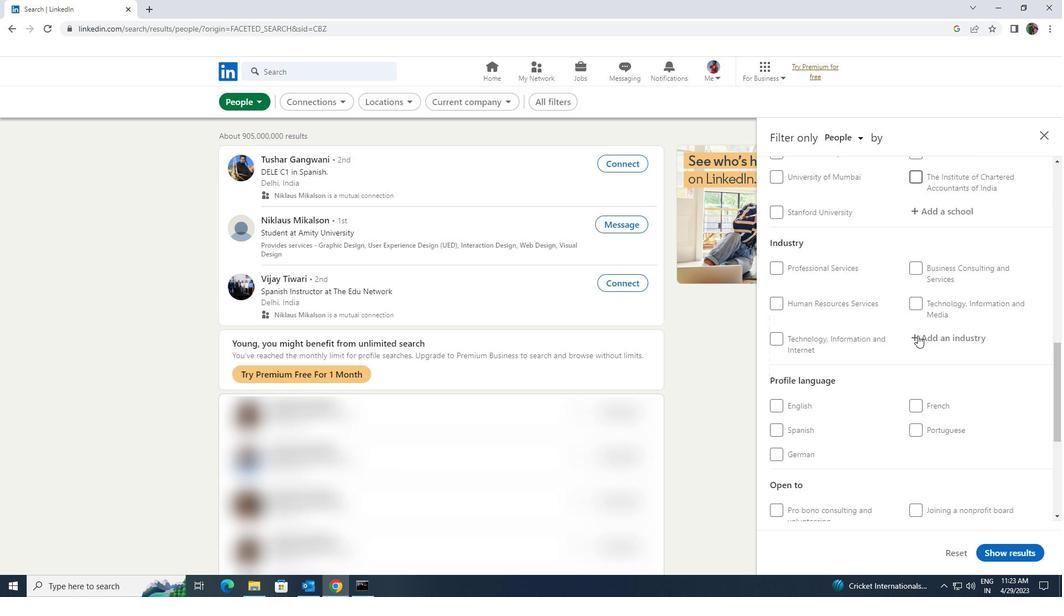 
Action: Mouse moved to (781, 342)
Screenshot: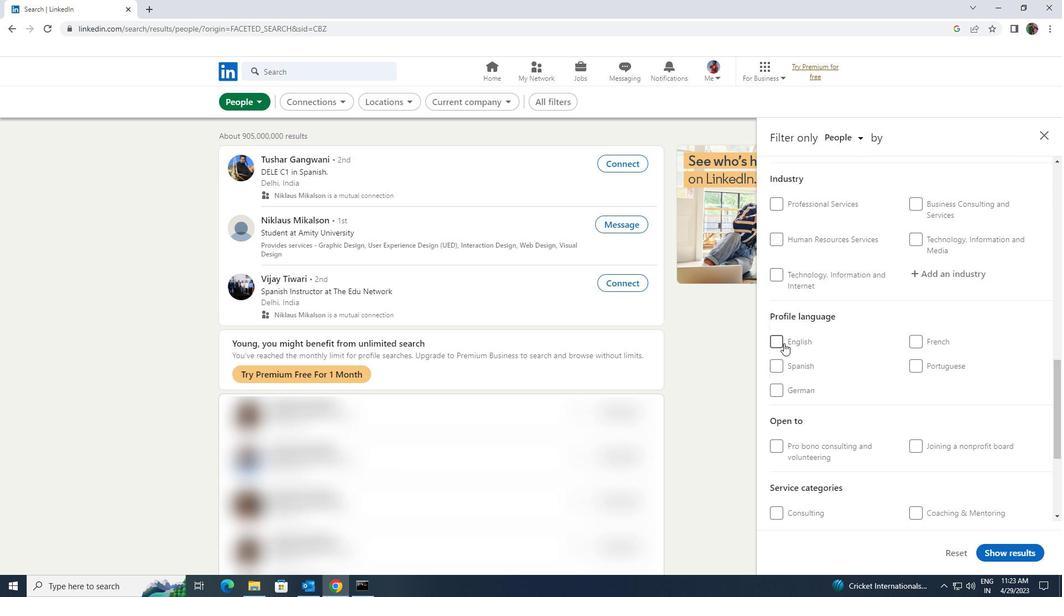 
Action: Mouse pressed left at (781, 342)
Screenshot: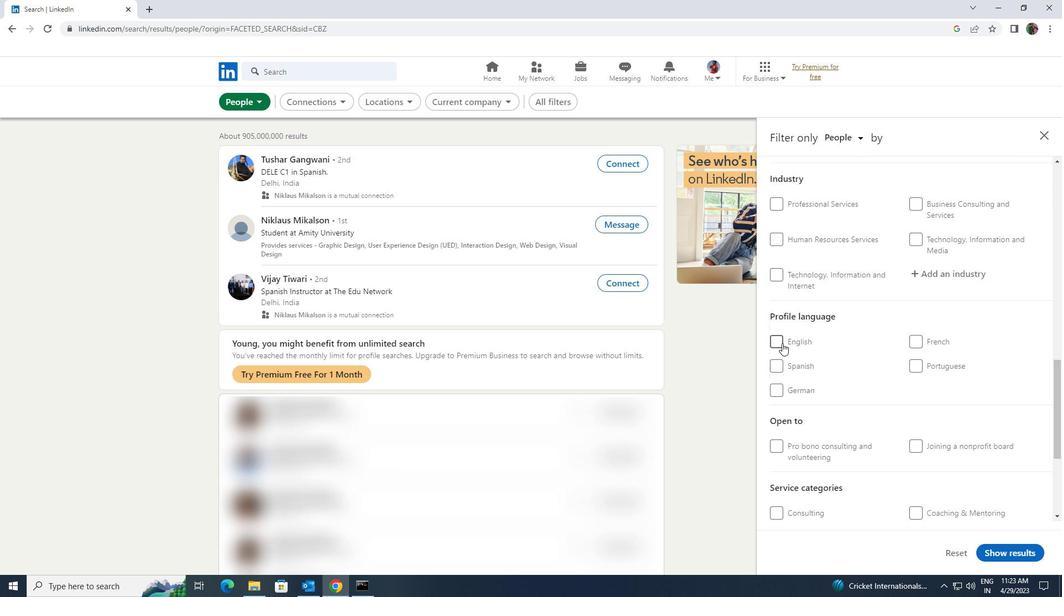
Action: Mouse moved to (875, 352)
Screenshot: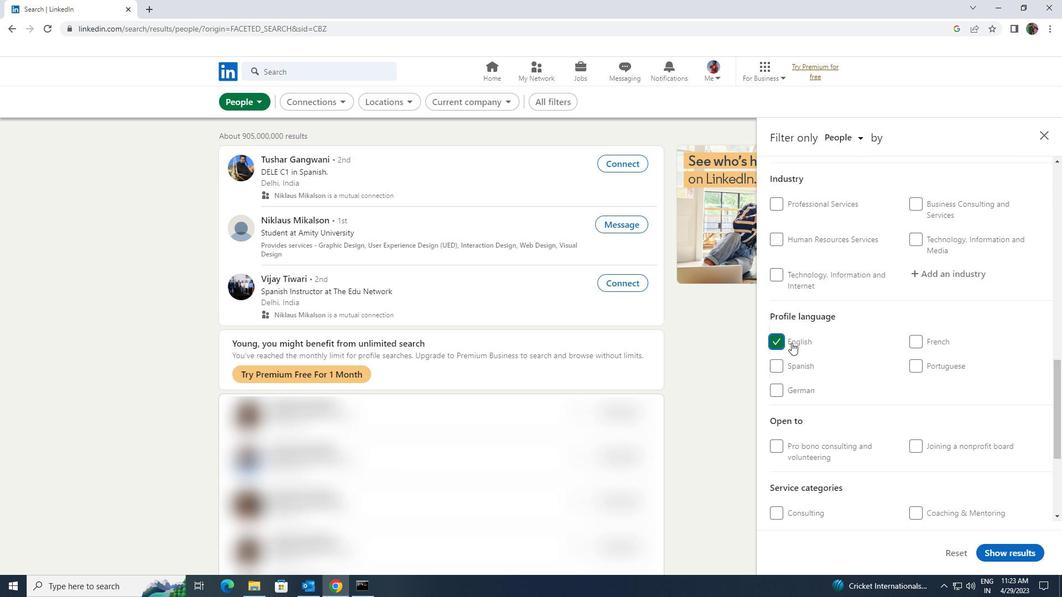 
Action: Mouse scrolled (875, 352) with delta (0, 0)
Screenshot: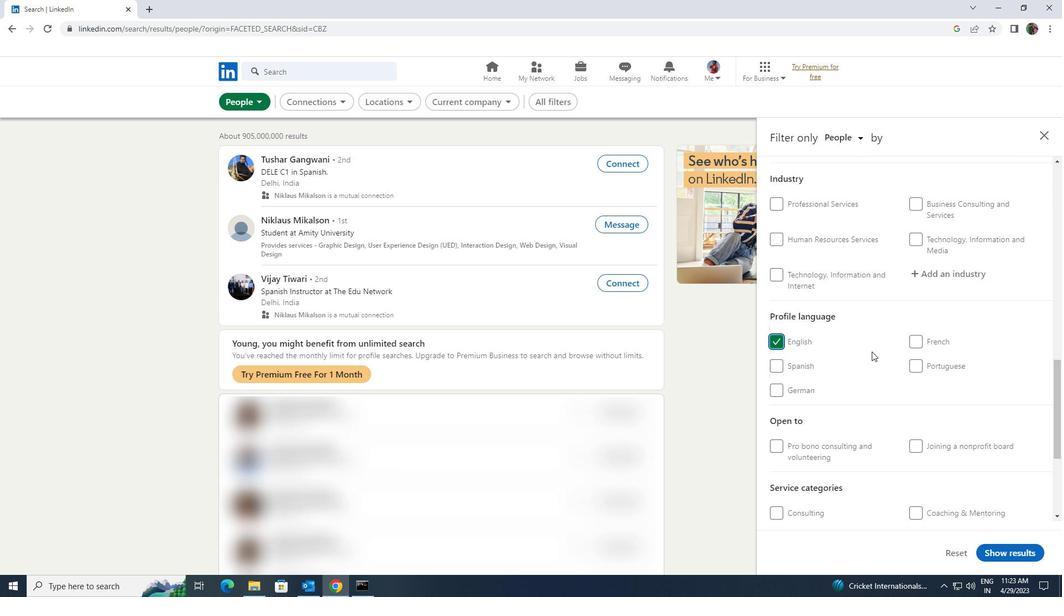 
Action: Mouse scrolled (875, 352) with delta (0, 0)
Screenshot: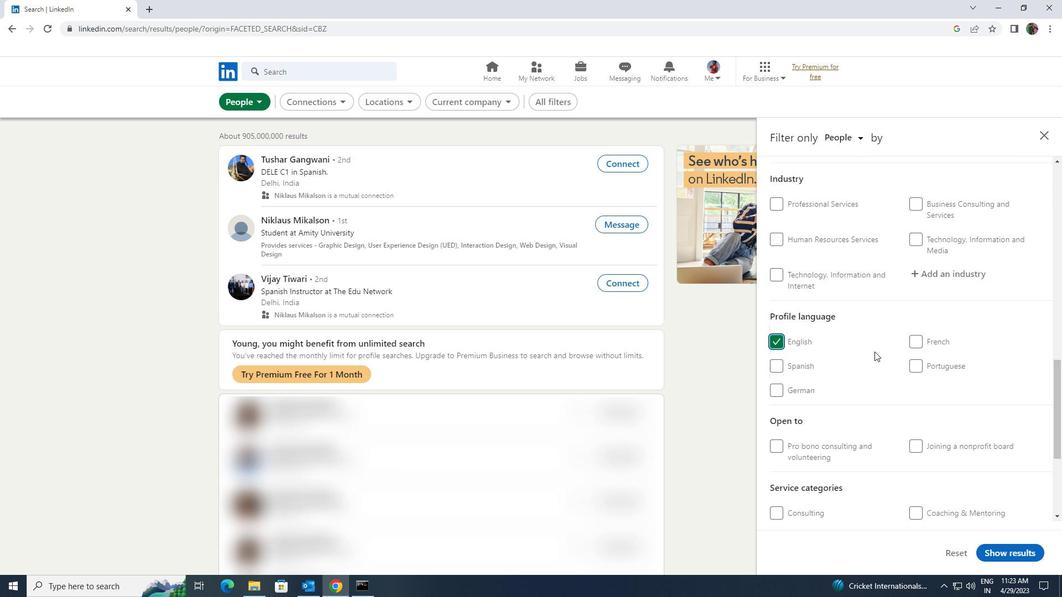 
Action: Mouse moved to (873, 354)
Screenshot: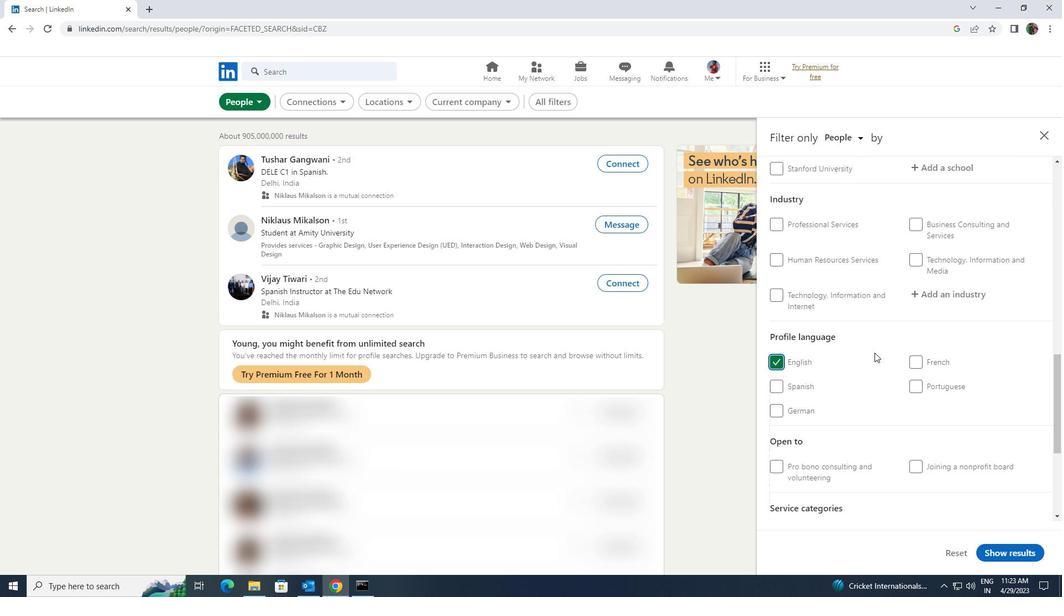 
Action: Mouse scrolled (873, 354) with delta (0, 0)
Screenshot: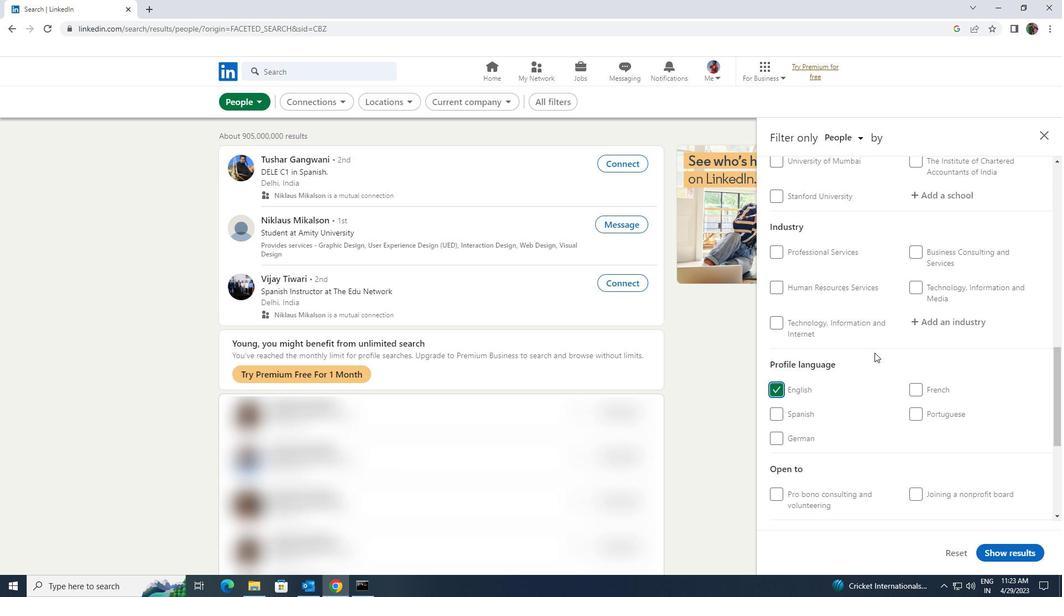 
Action: Mouse scrolled (873, 354) with delta (0, 0)
Screenshot: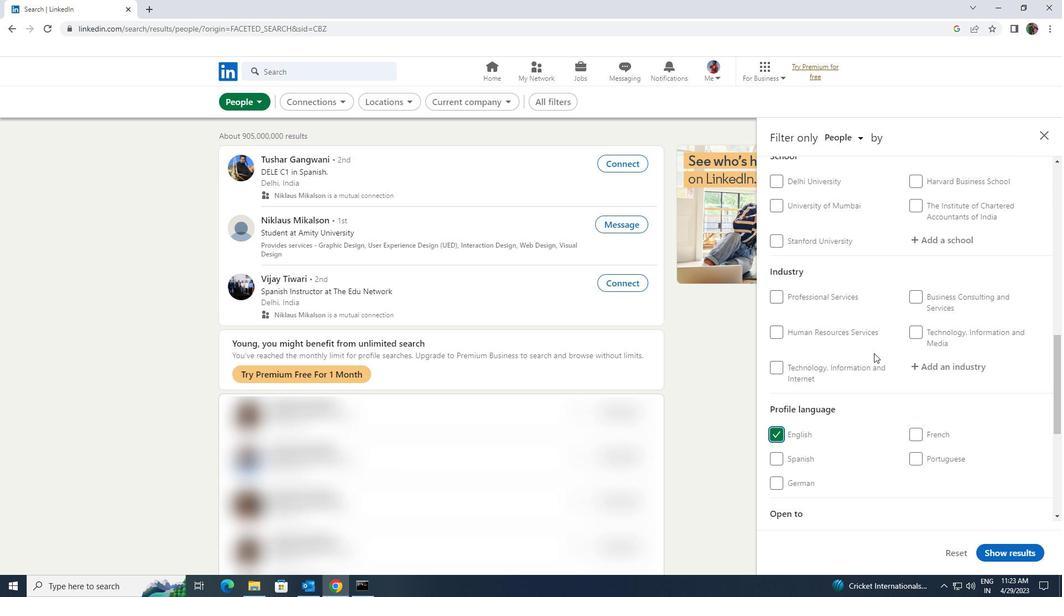 
Action: Mouse moved to (872, 354)
Screenshot: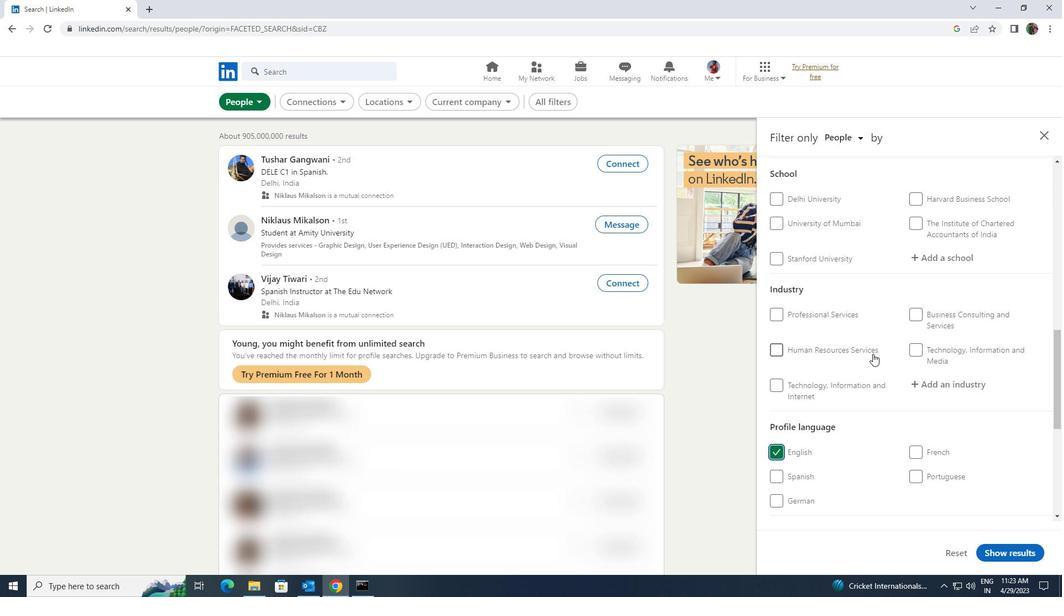 
Action: Mouse scrolled (872, 355) with delta (0, 0)
Screenshot: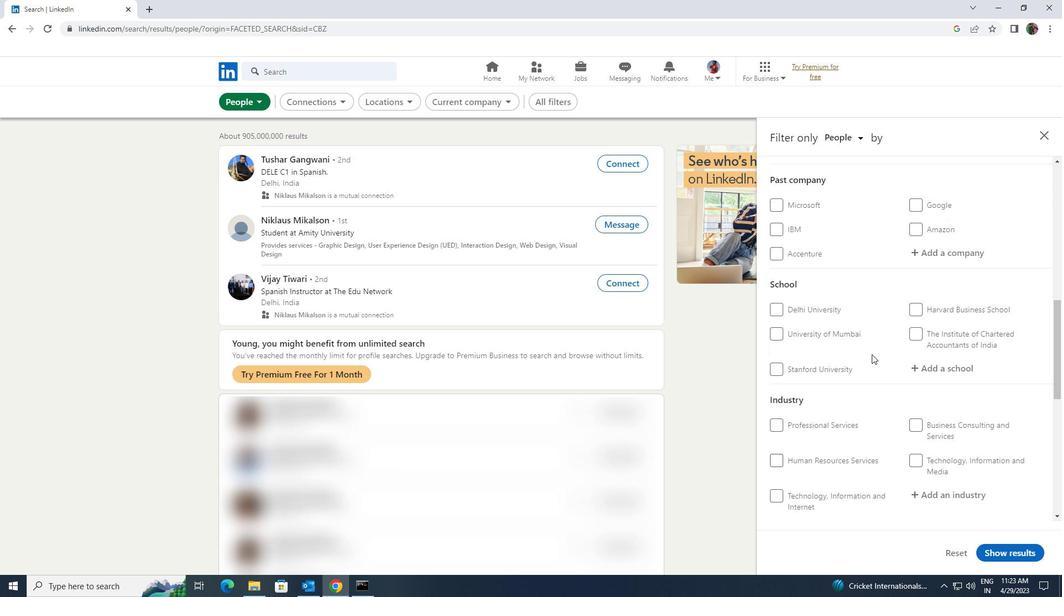 
Action: Mouse moved to (876, 342)
Screenshot: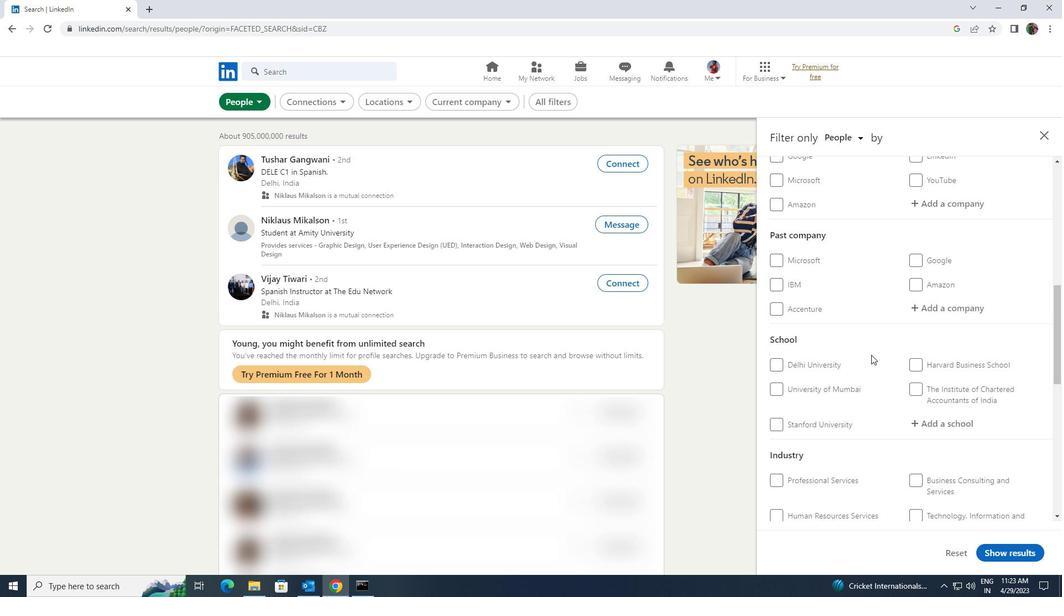 
Action: Mouse scrolled (876, 343) with delta (0, 0)
Screenshot: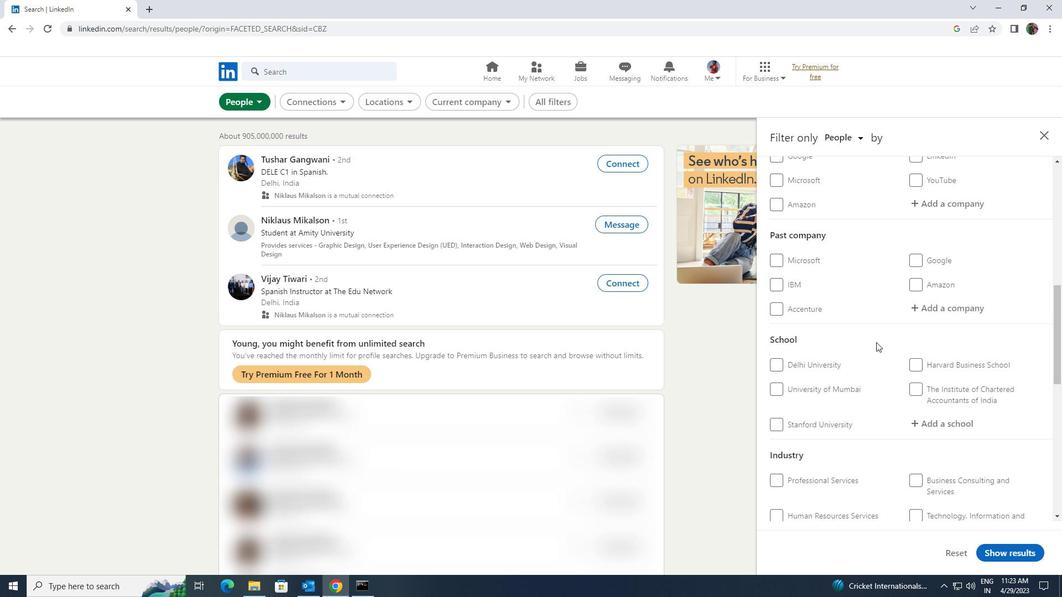 
Action: Mouse scrolled (876, 343) with delta (0, 0)
Screenshot: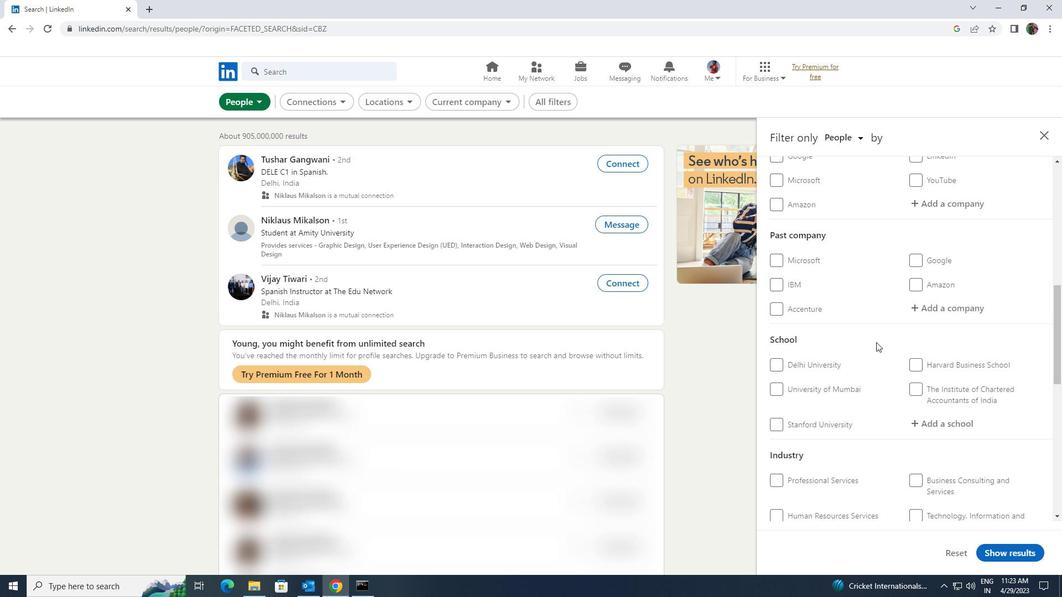 
Action: Mouse moved to (916, 312)
Screenshot: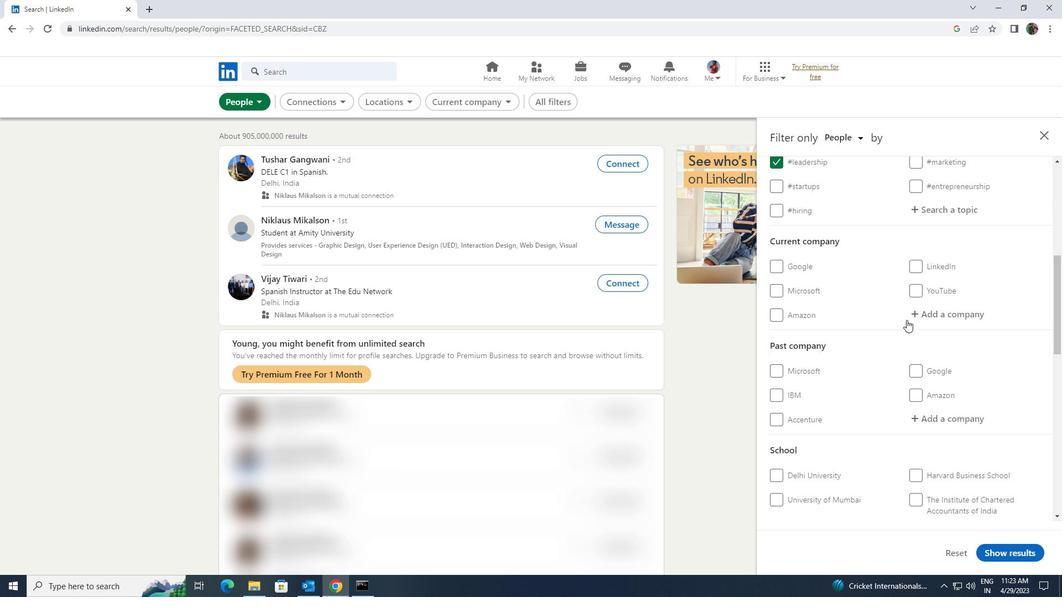 
Action: Mouse pressed left at (916, 312)
Screenshot: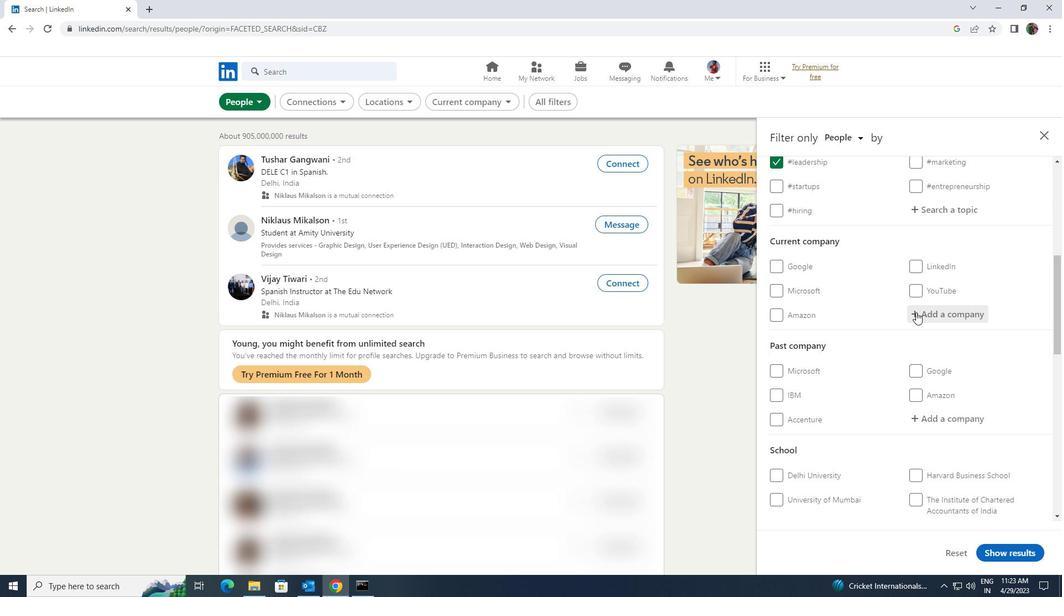 
Action: Mouse moved to (914, 313)
Screenshot: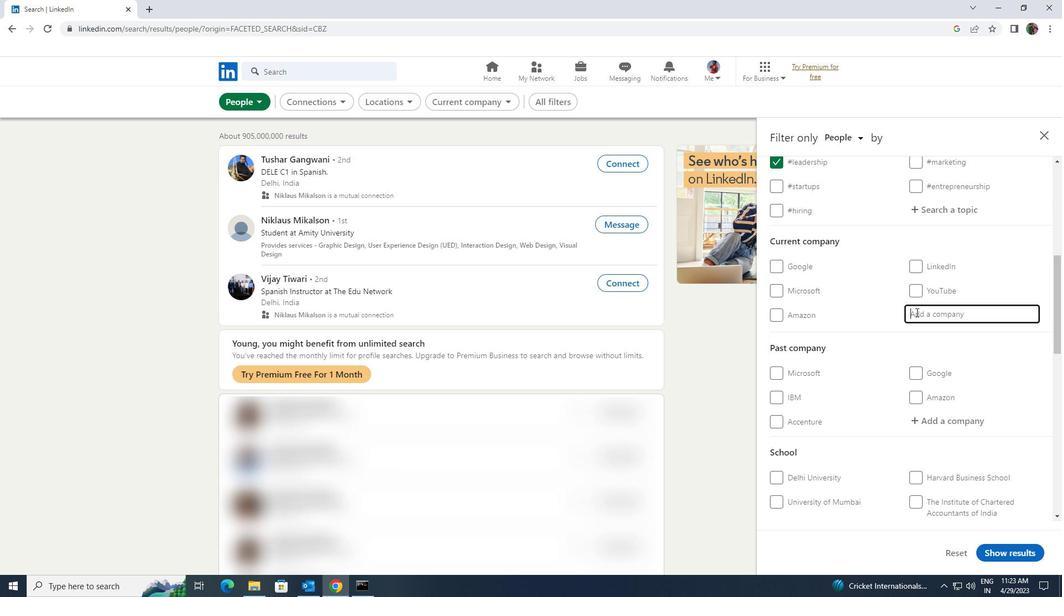 
Action: Key pressed <Key.shift><Key.shift><Key.shift><Key.shift><Key.shift><Key.shift>AIQU
Screenshot: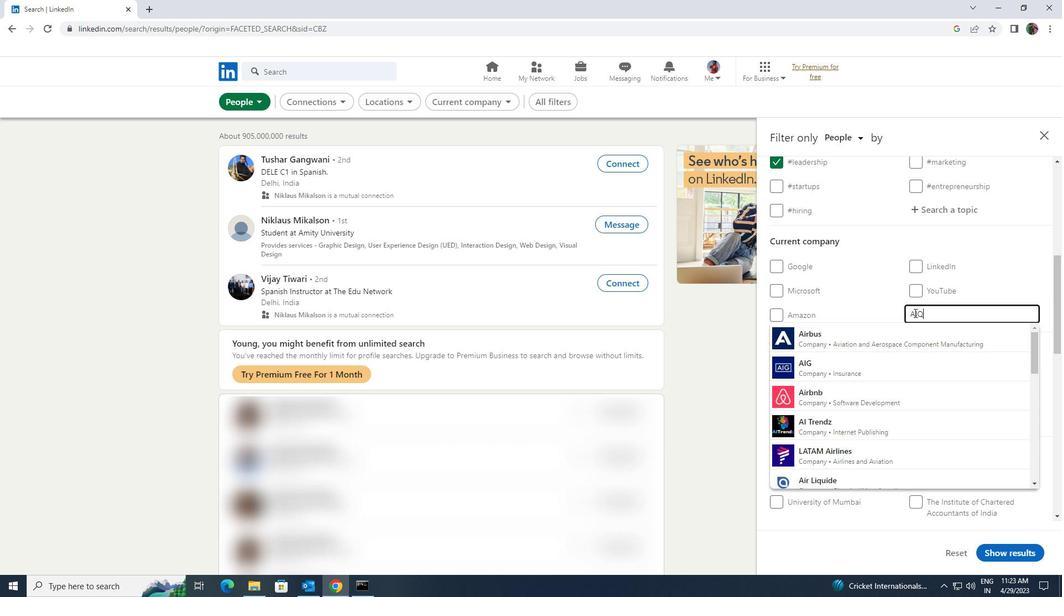 
Action: Mouse moved to (905, 337)
Screenshot: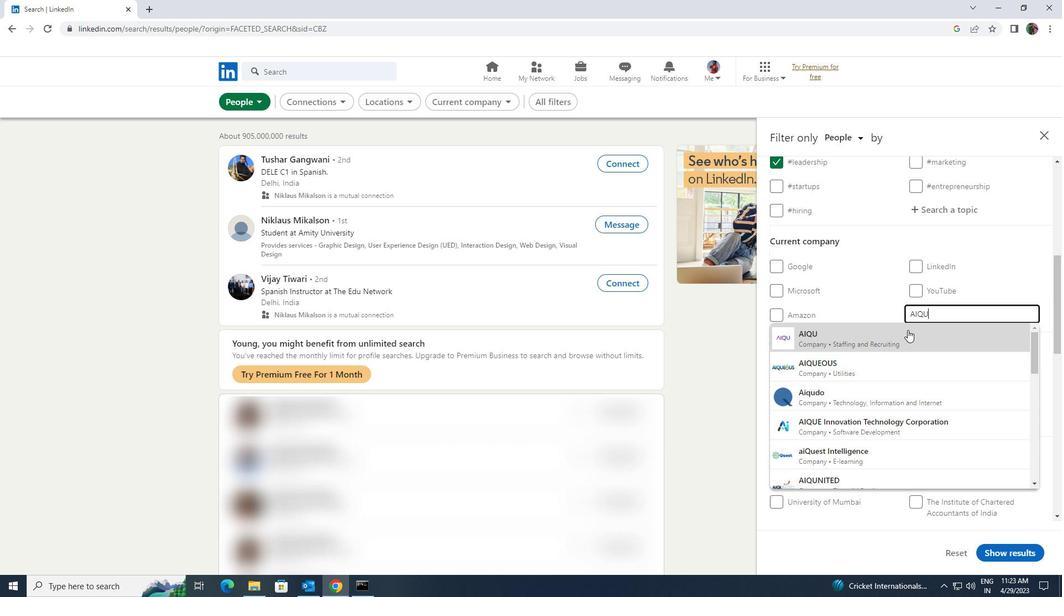 
Action: Mouse pressed left at (905, 337)
Screenshot: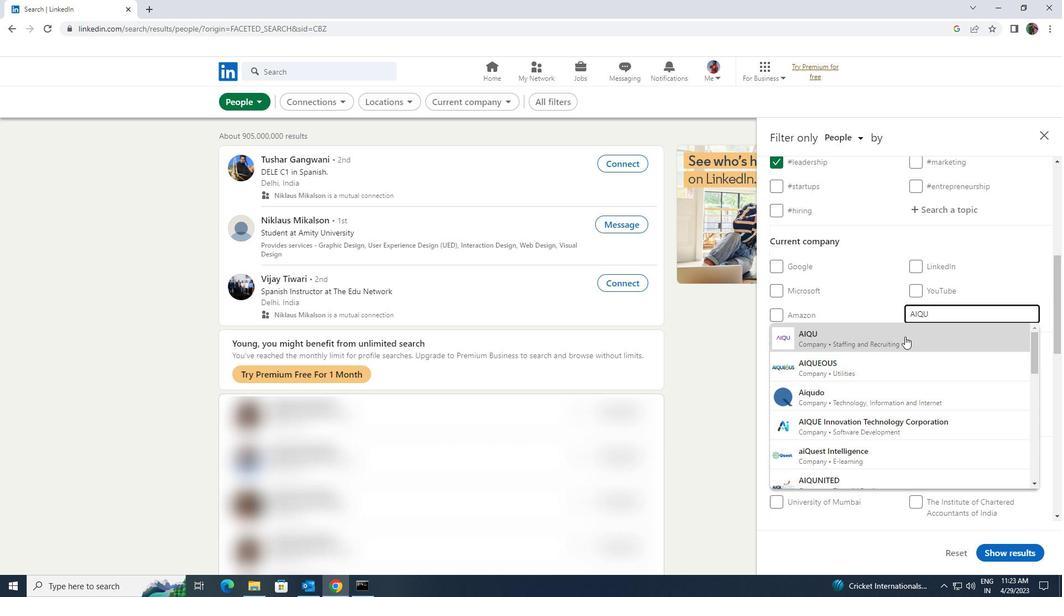 
Action: Mouse moved to (902, 339)
Screenshot: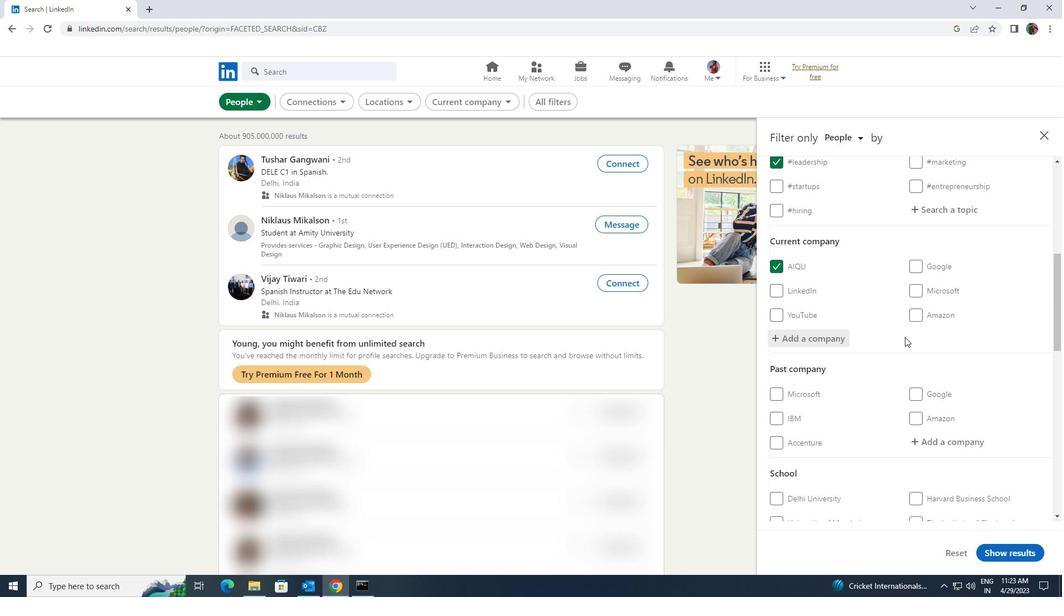 
Action: Mouse scrolled (902, 338) with delta (0, 0)
Screenshot: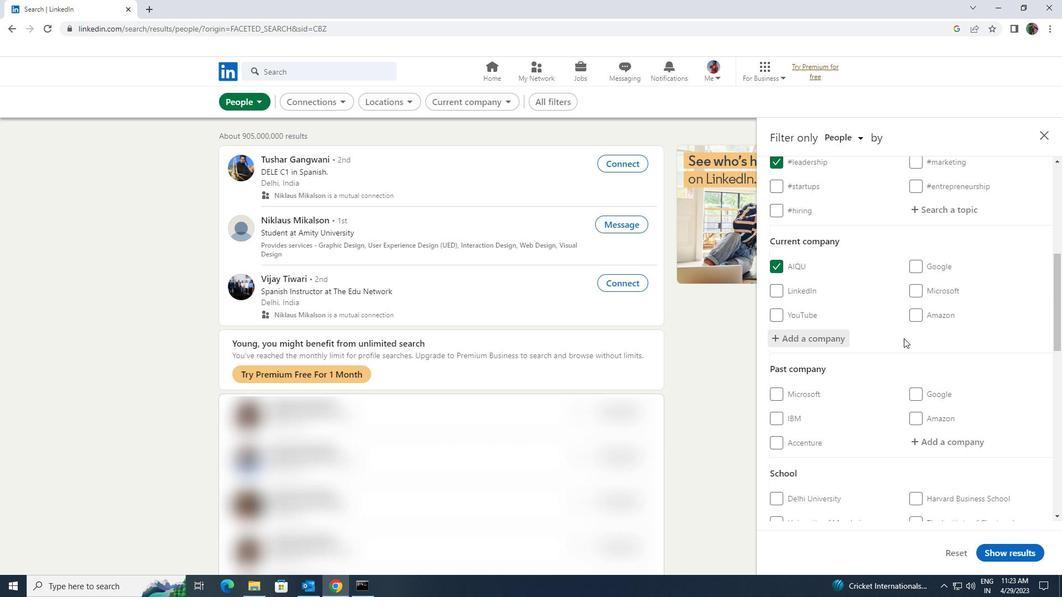 
Action: Mouse scrolled (902, 338) with delta (0, 0)
Screenshot: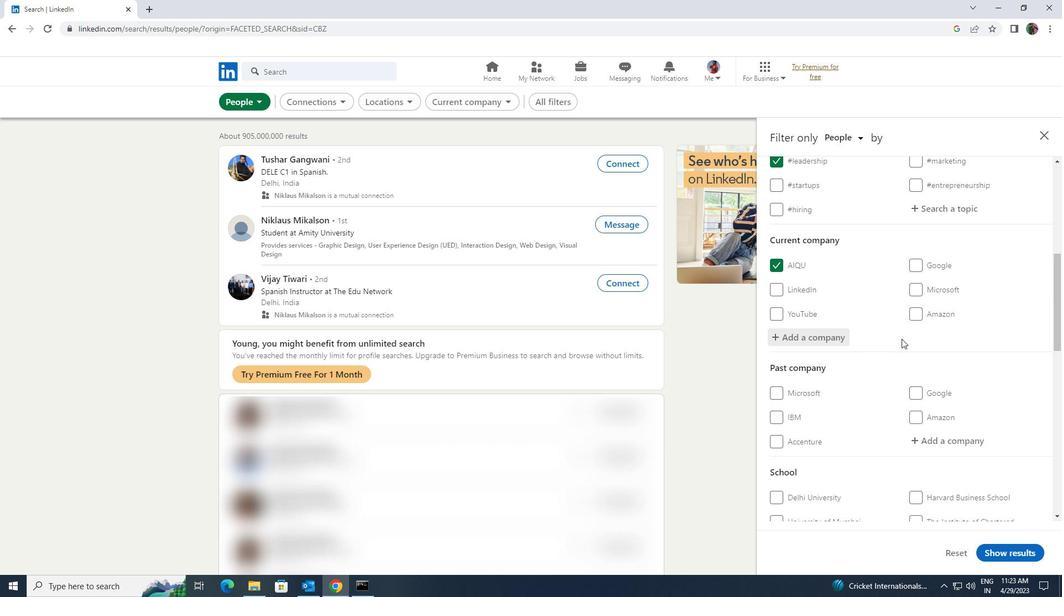 
Action: Mouse scrolled (902, 338) with delta (0, 0)
Screenshot: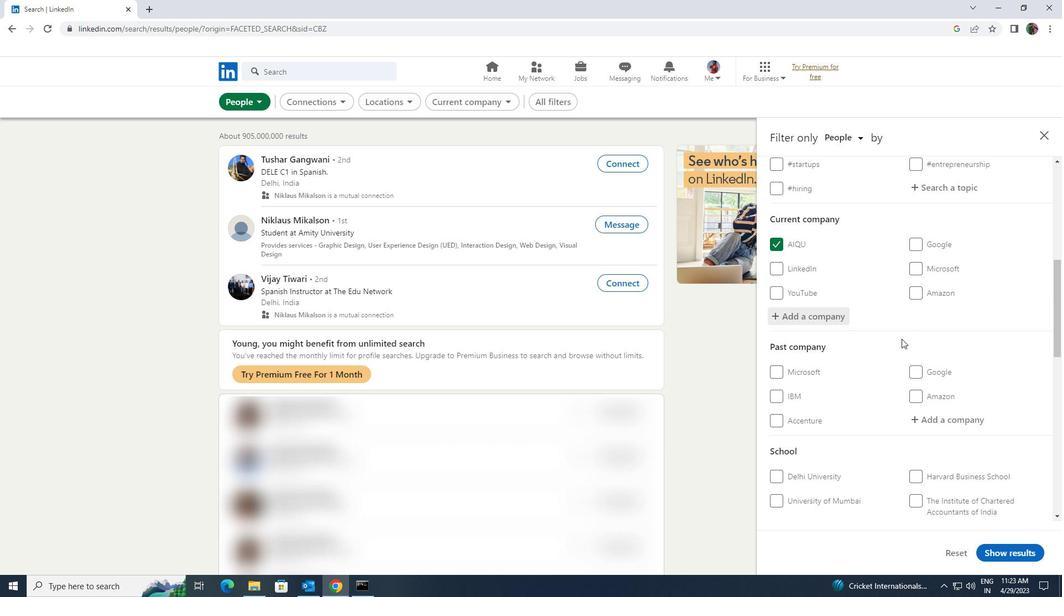 
Action: Mouse moved to (925, 385)
Screenshot: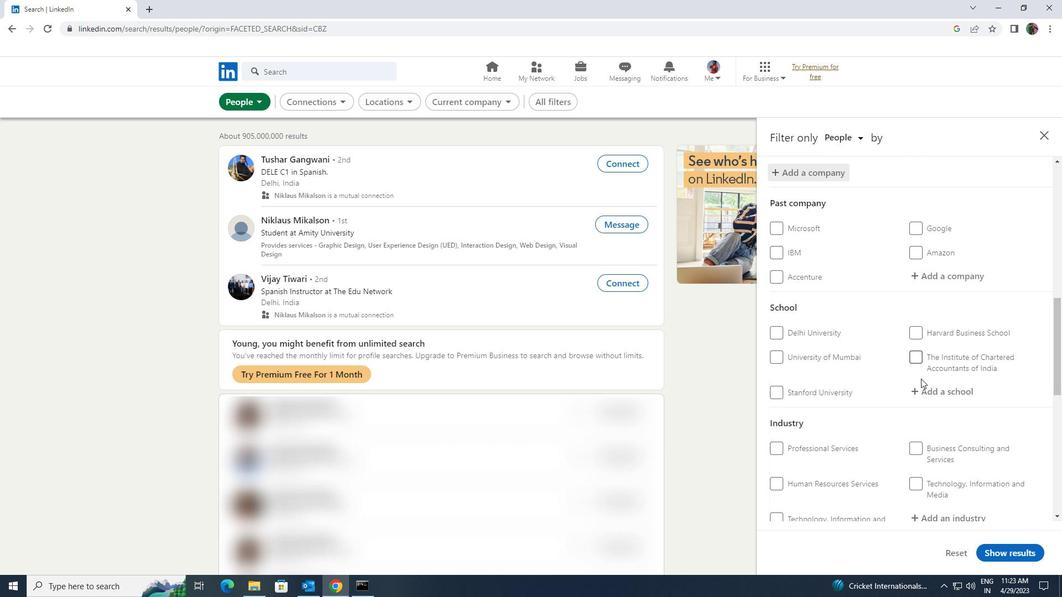
Action: Mouse pressed left at (925, 385)
Screenshot: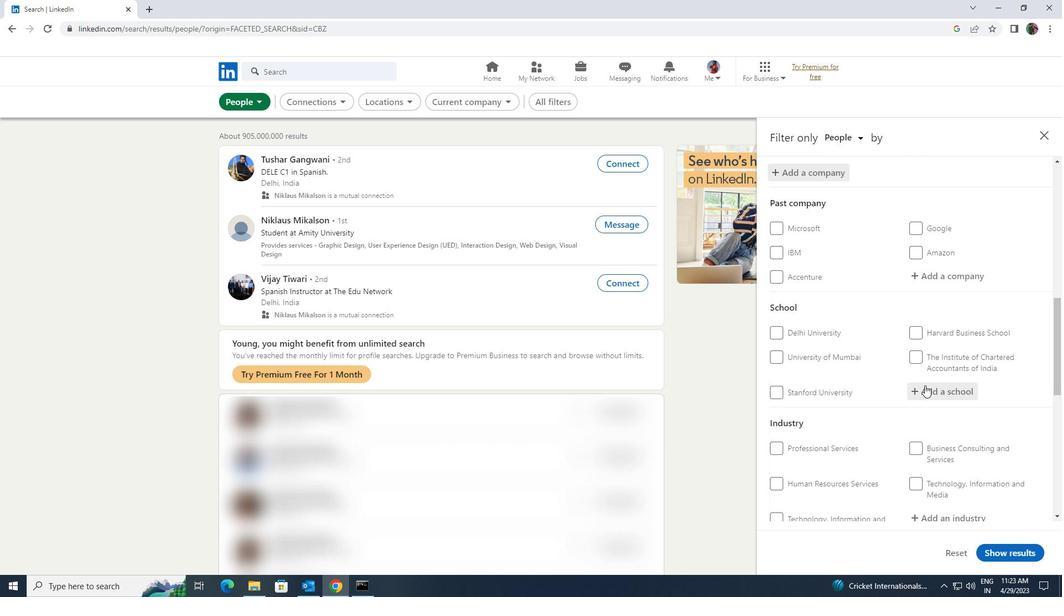 
Action: Key pressed <Key.shift><Key.shift><Key.shift><Key.shift><Key.shift><Key.shift><Key.shift><Key.shift><Key.shift>THAPAR
Screenshot: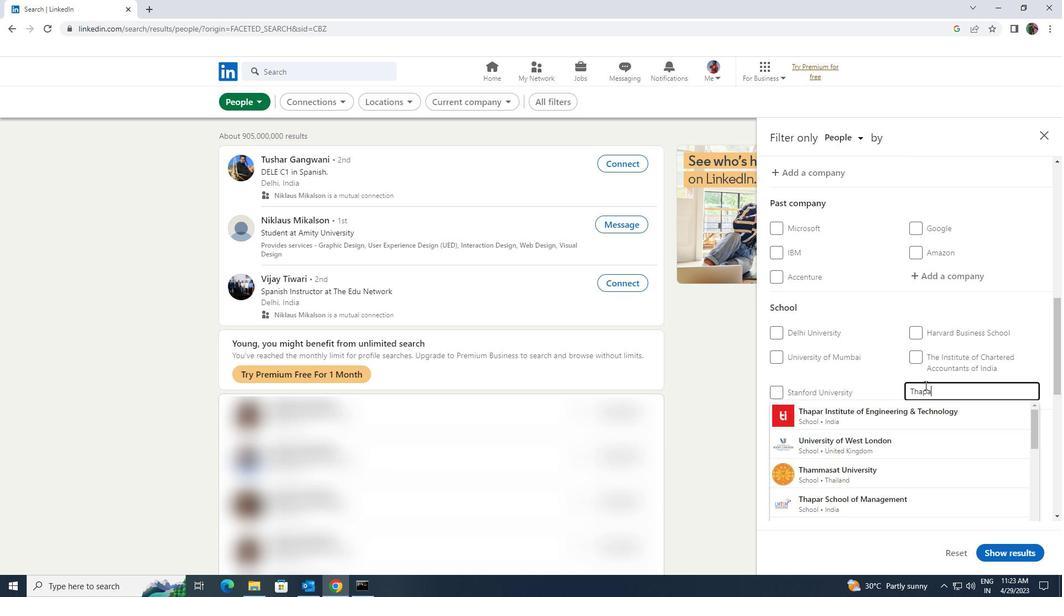 
Action: Mouse moved to (921, 406)
Screenshot: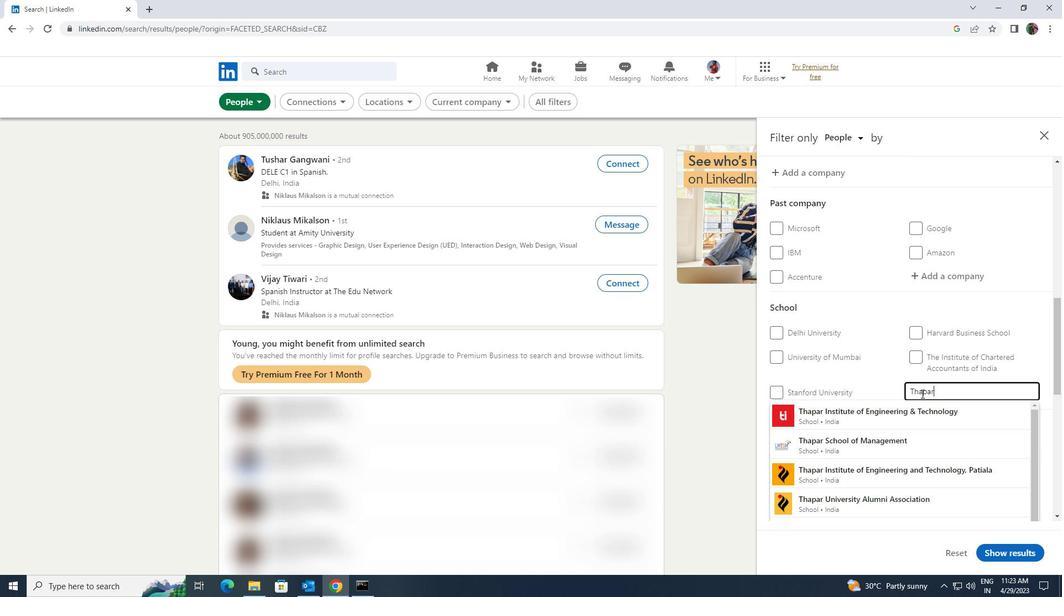 
Action: Mouse pressed left at (921, 406)
Screenshot: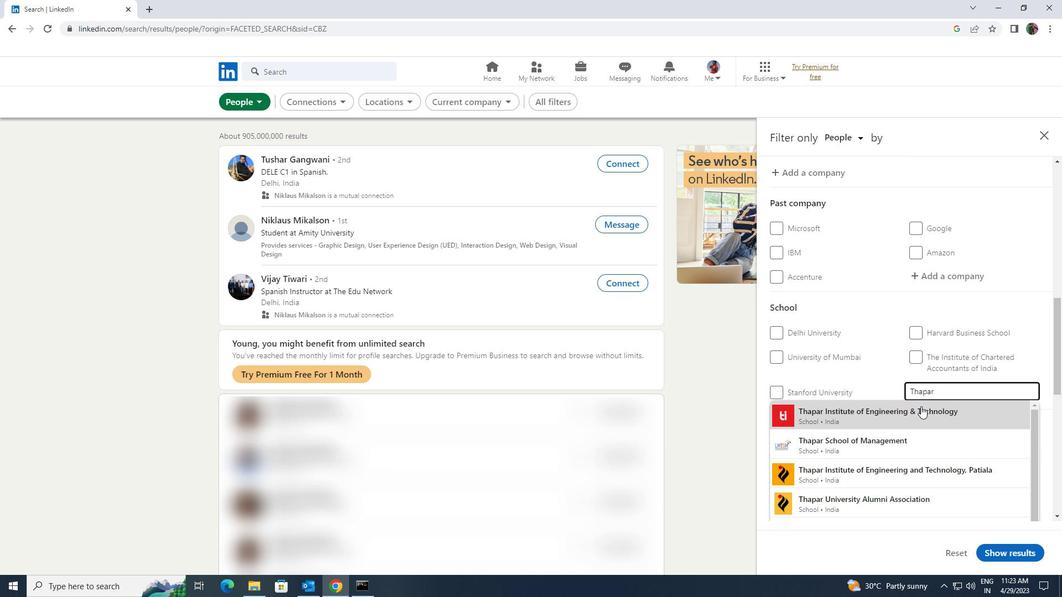 
Action: Mouse moved to (920, 408)
Screenshot: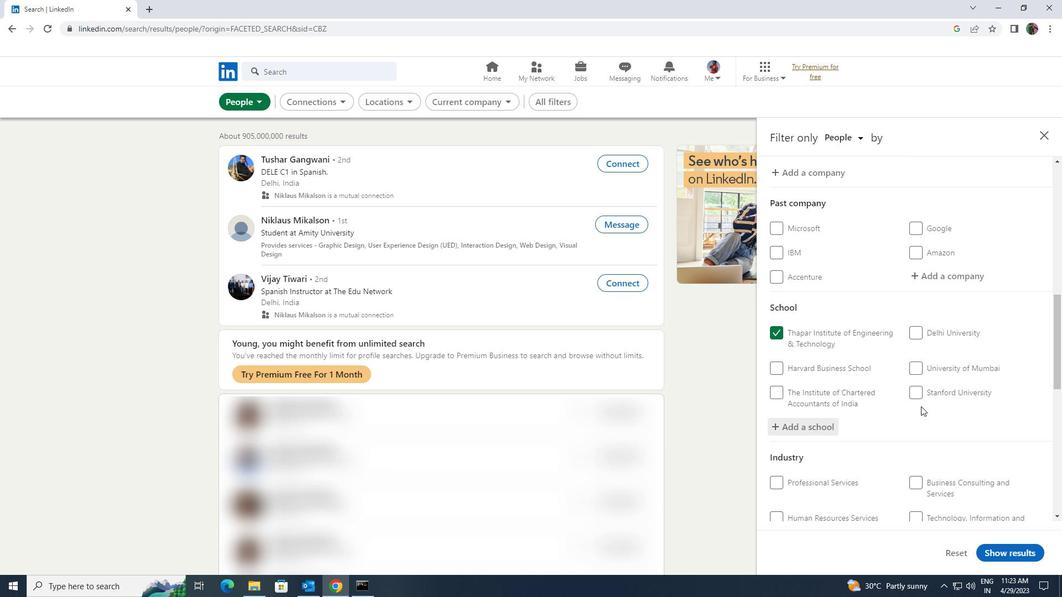 
Action: Mouse scrolled (920, 407) with delta (0, 0)
Screenshot: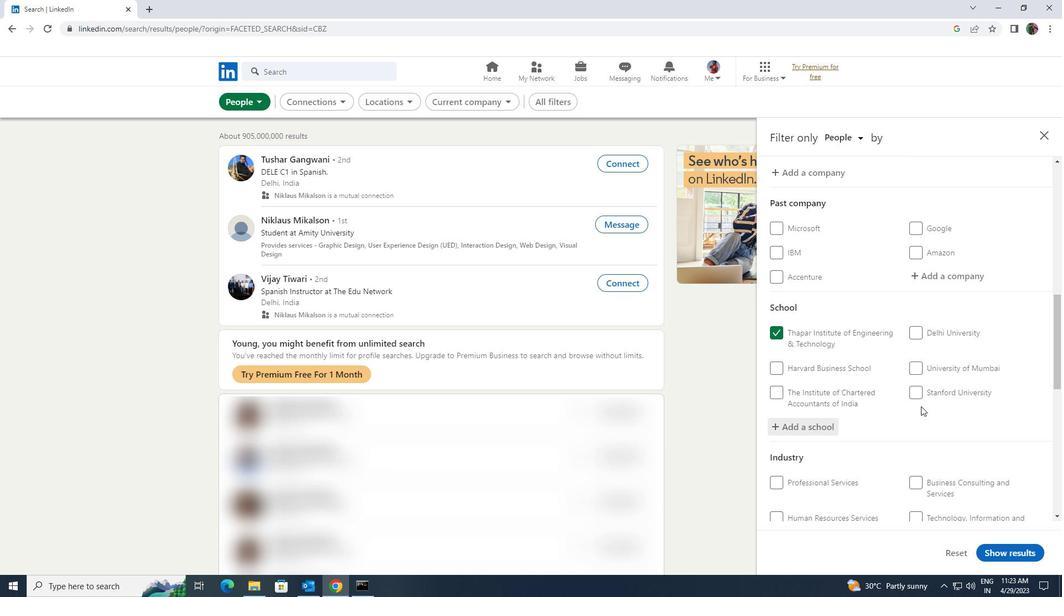
Action: Mouse scrolled (920, 407) with delta (0, 0)
Screenshot: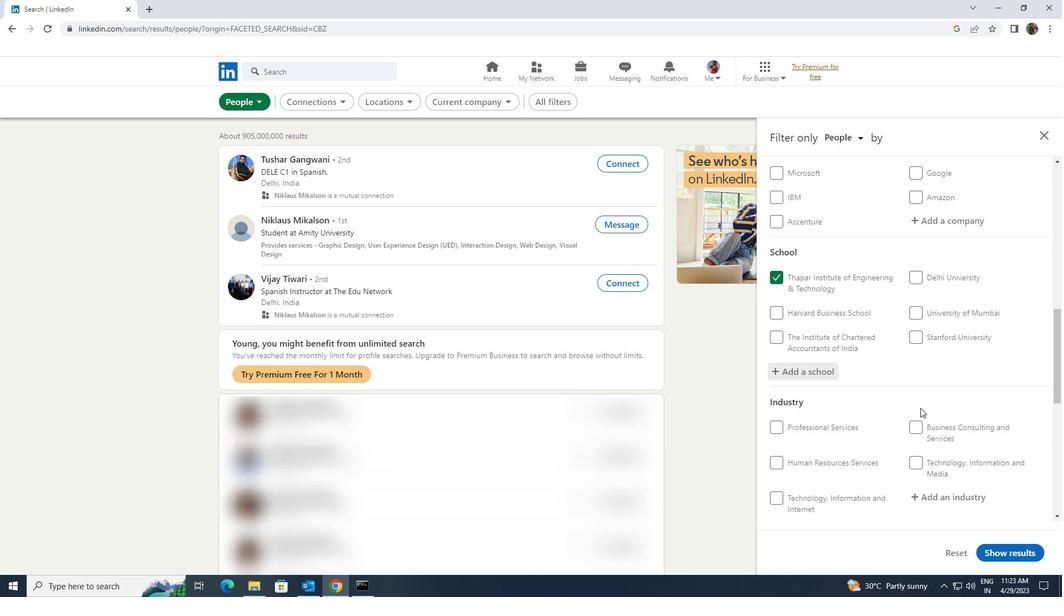 
Action: Mouse moved to (925, 435)
Screenshot: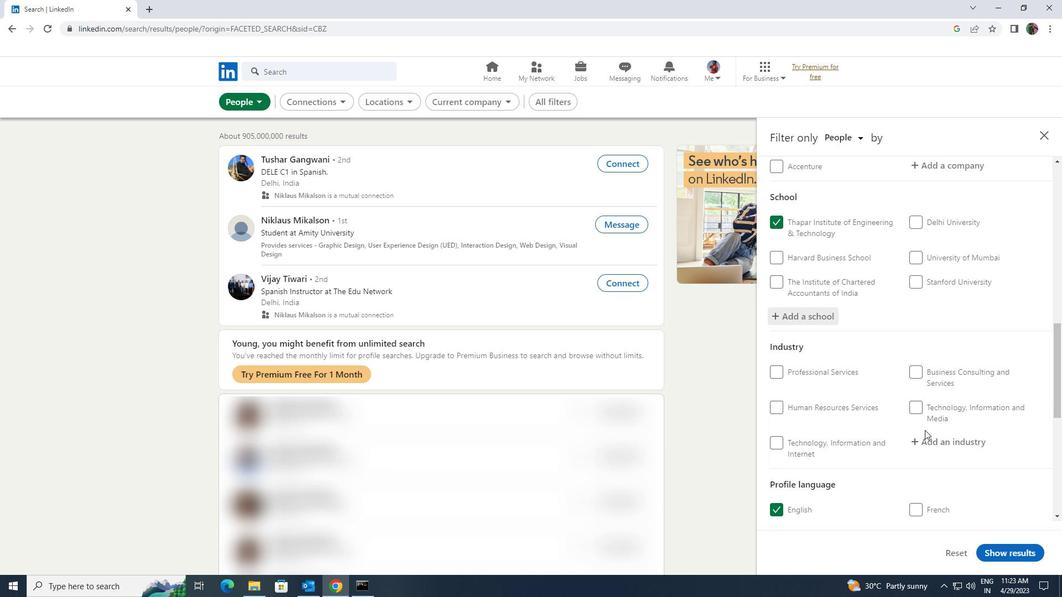 
Action: Mouse pressed left at (925, 435)
Screenshot: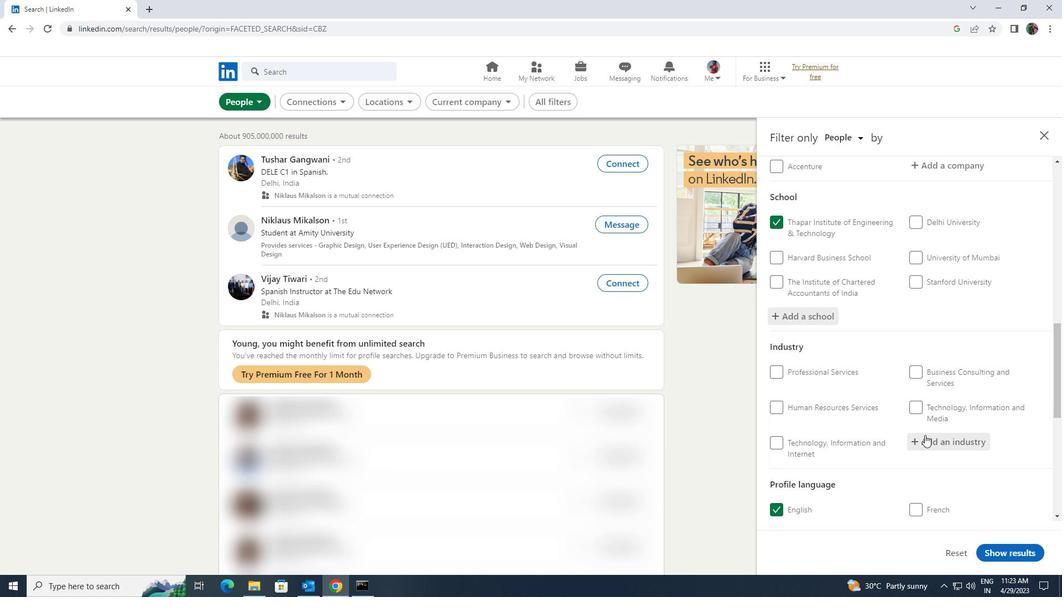 
Action: Key pressed <Key.shift>IT<Key.space><Key.shift>SER
Screenshot: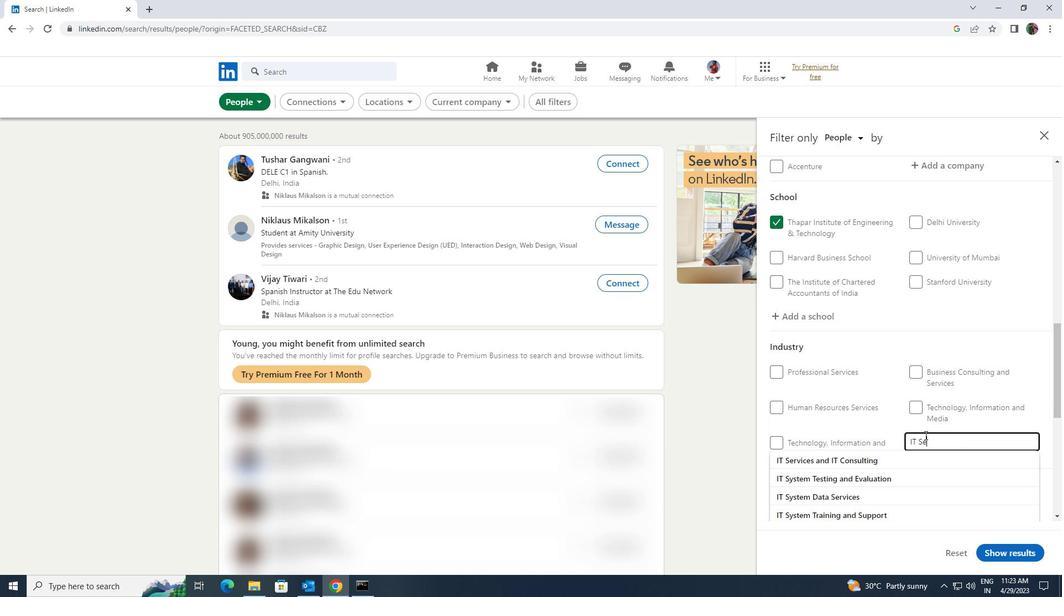 
Action: Mouse moved to (918, 457)
Screenshot: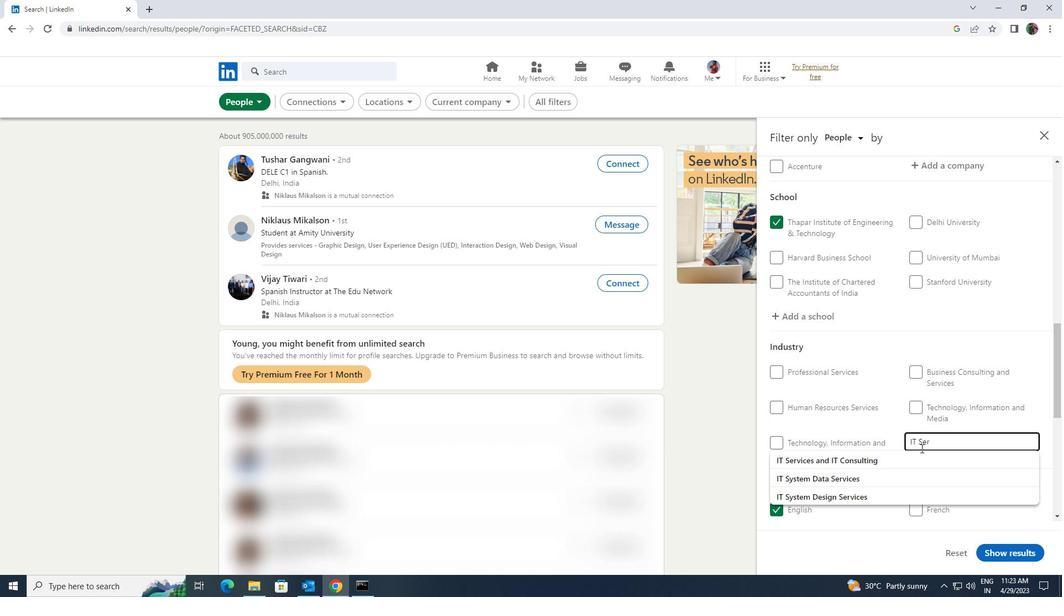 
Action: Mouse pressed left at (918, 457)
Screenshot: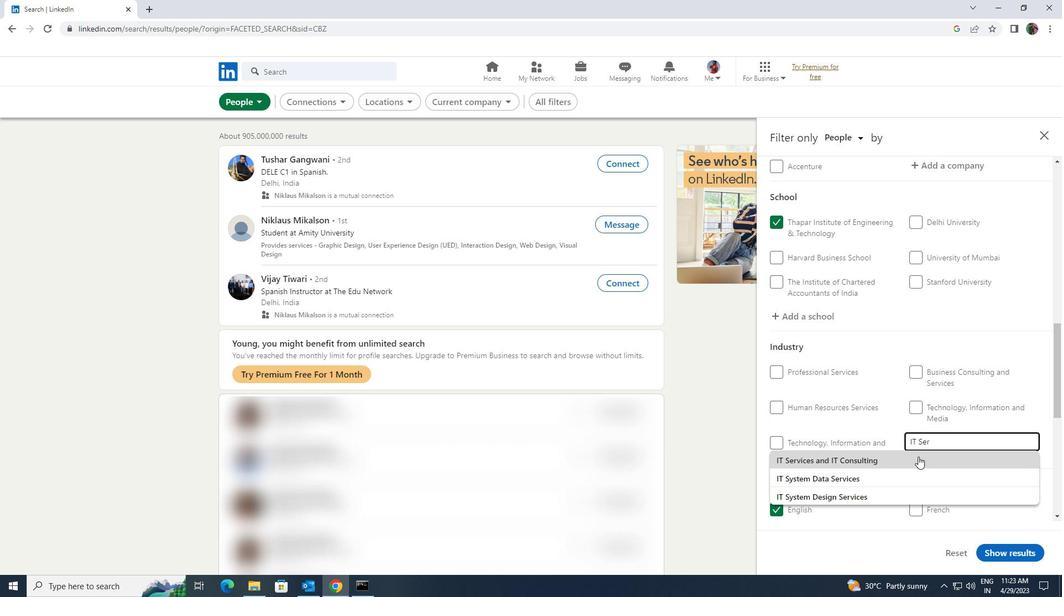 
Action: Mouse moved to (893, 473)
Screenshot: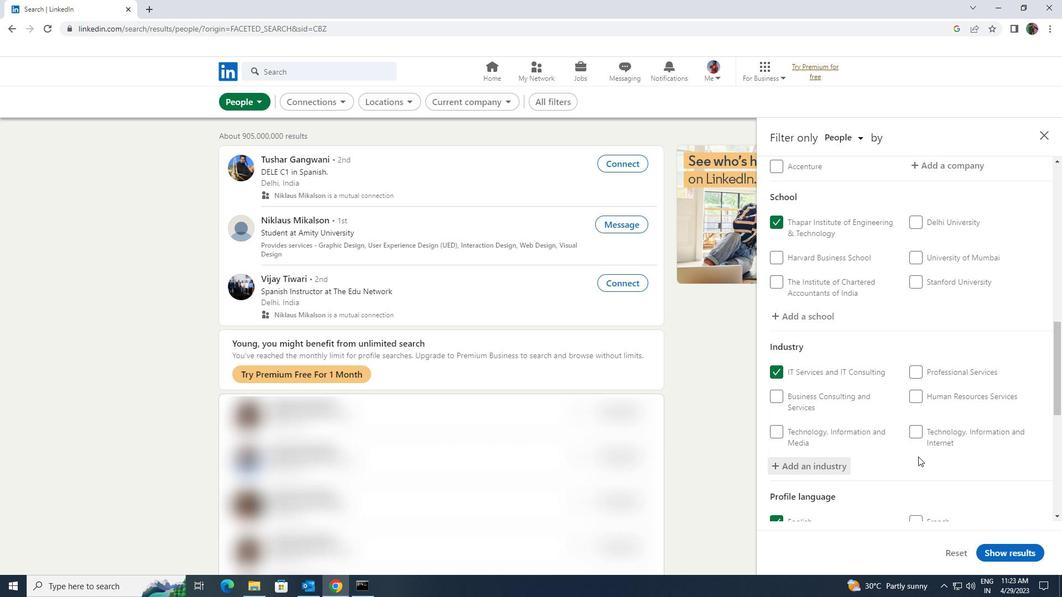 
Action: Mouse scrolled (893, 472) with delta (0, 0)
Screenshot: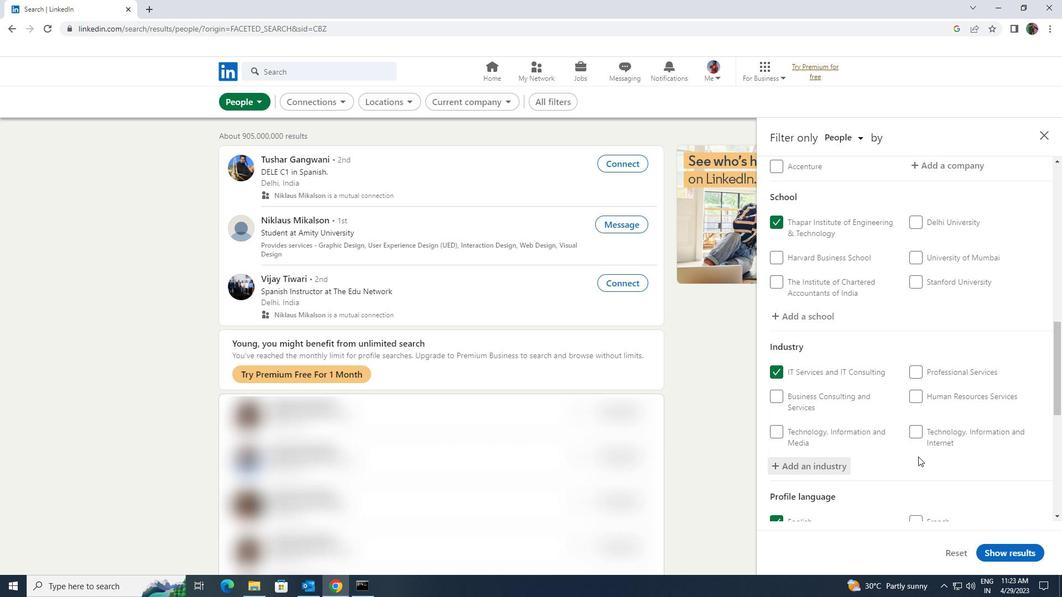 
Action: Mouse moved to (893, 472)
Screenshot: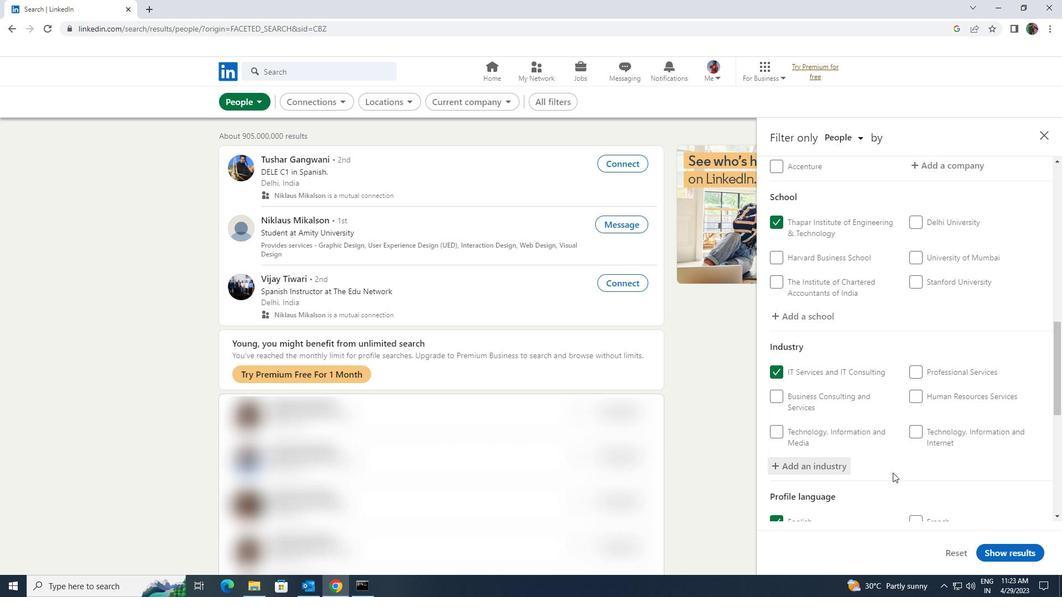 
Action: Mouse scrolled (893, 471) with delta (0, 0)
Screenshot: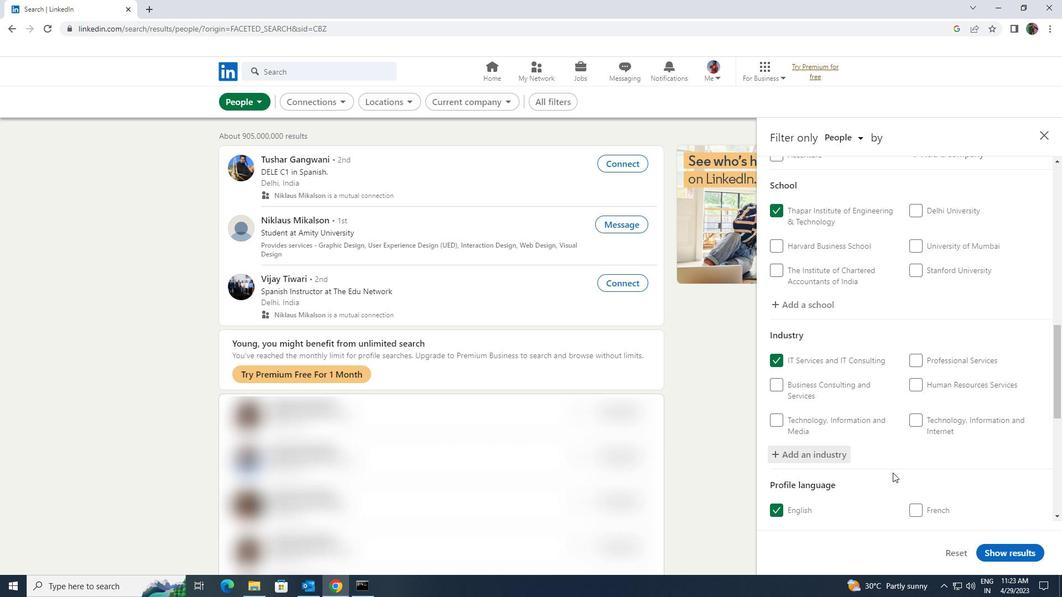 
Action: Mouse moved to (894, 469)
Screenshot: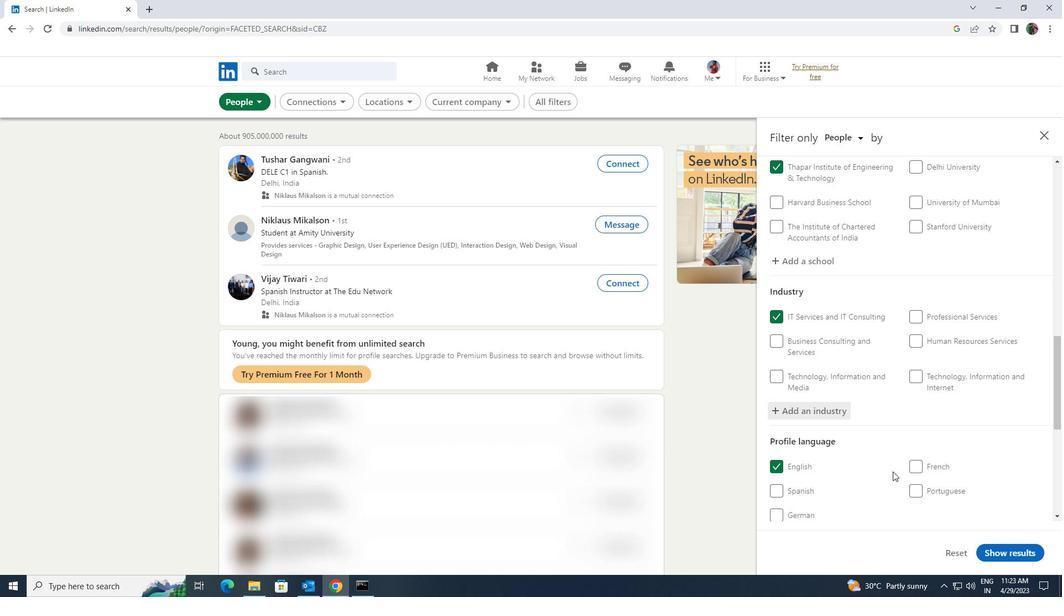 
Action: Mouse scrolled (894, 468) with delta (0, 0)
Screenshot: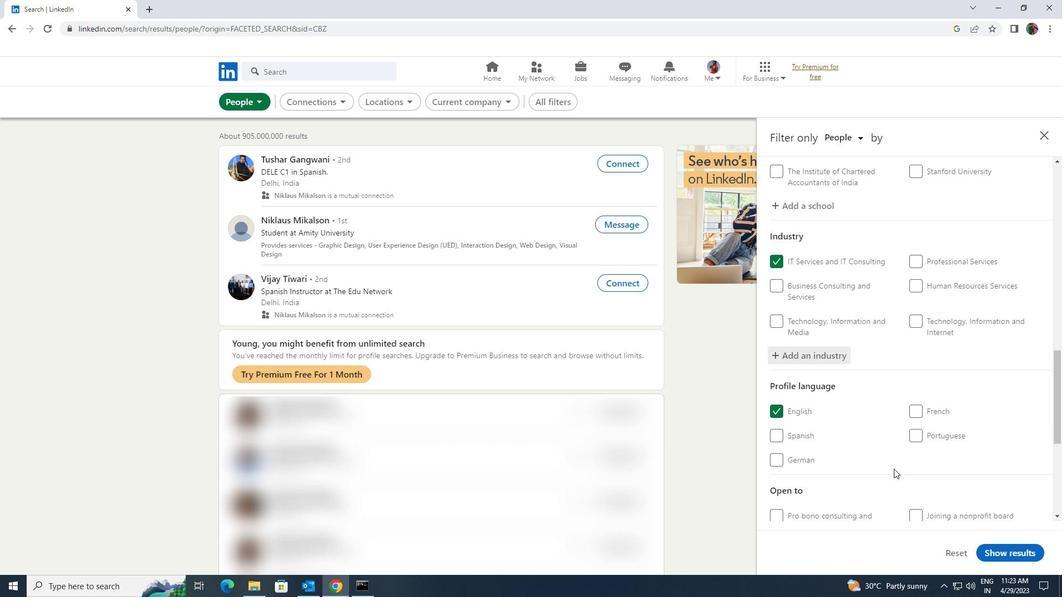 
Action: Mouse moved to (894, 469)
Screenshot: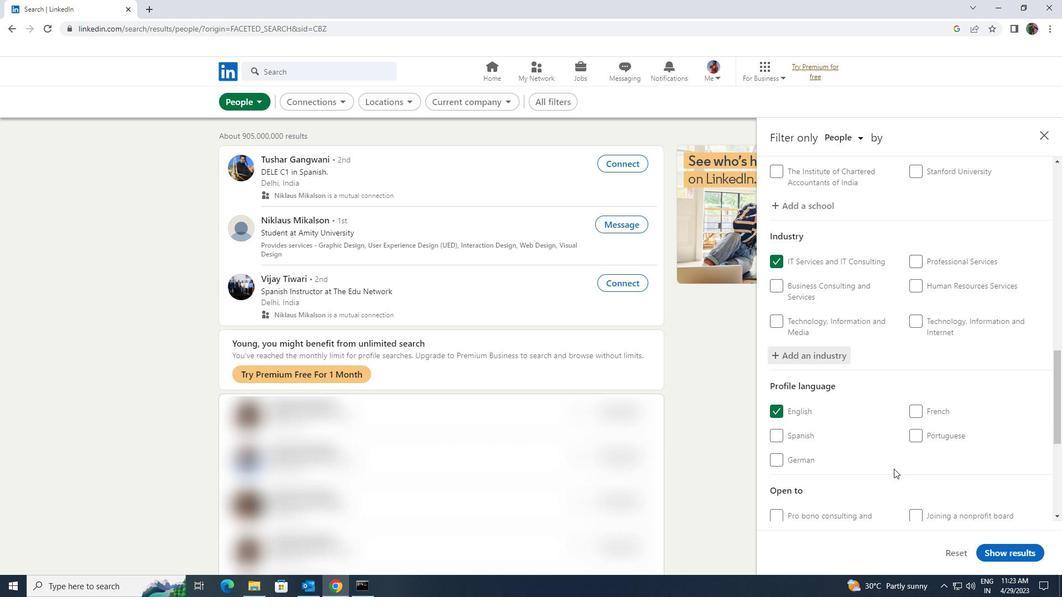
Action: Mouse scrolled (894, 468) with delta (0, 0)
Screenshot: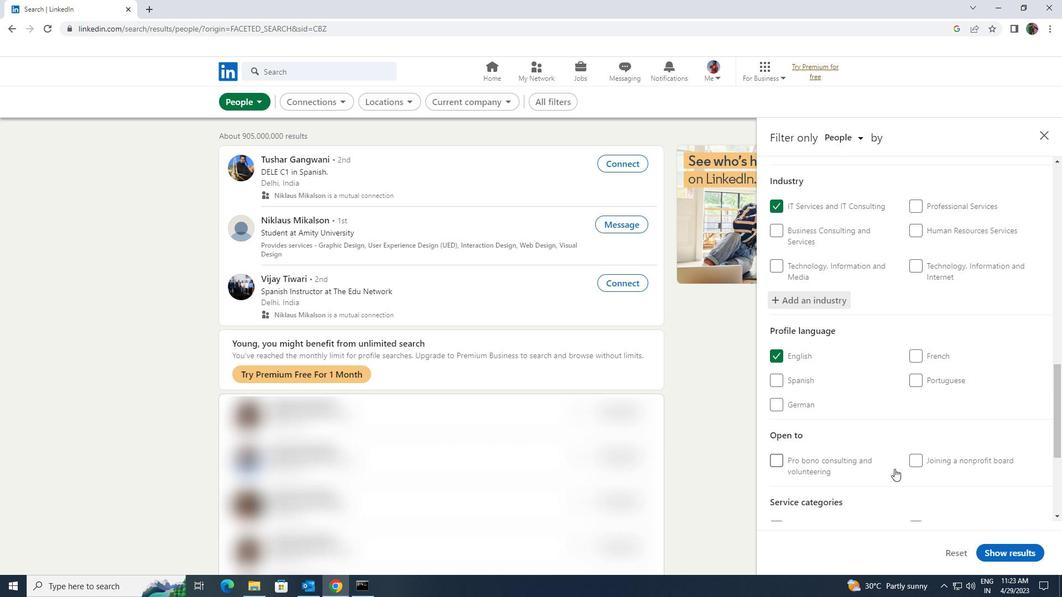 
Action: Mouse scrolled (894, 468) with delta (0, 0)
Screenshot: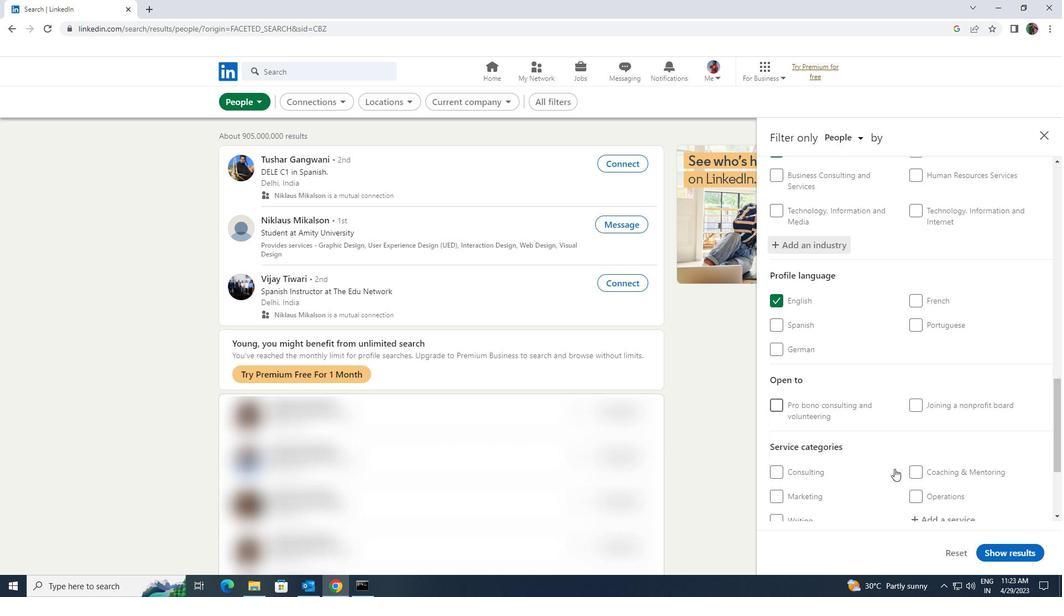 
Action: Mouse moved to (911, 461)
Screenshot: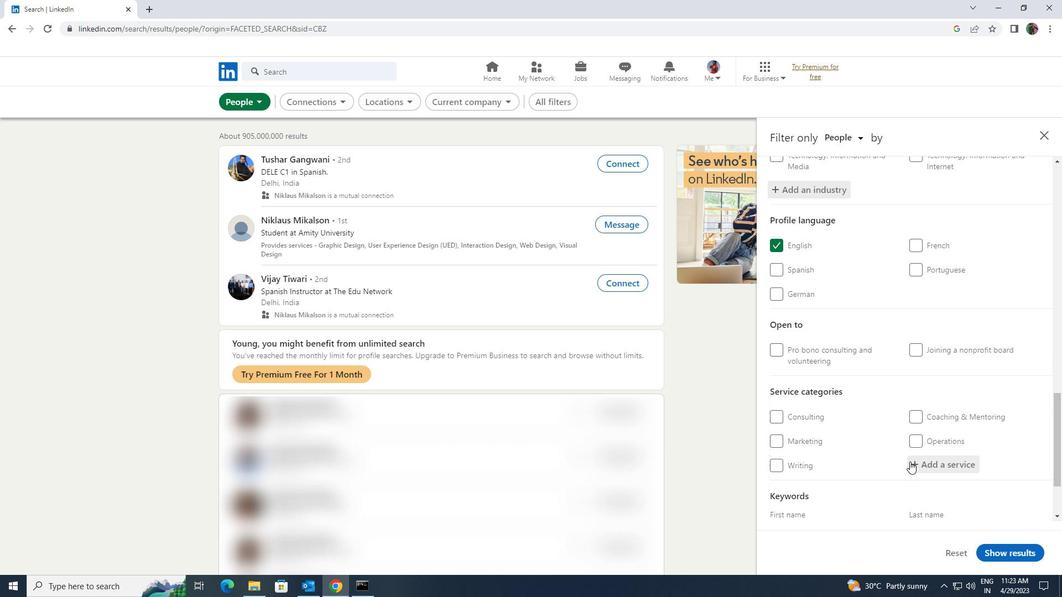 
Action: Mouse pressed left at (911, 461)
Screenshot: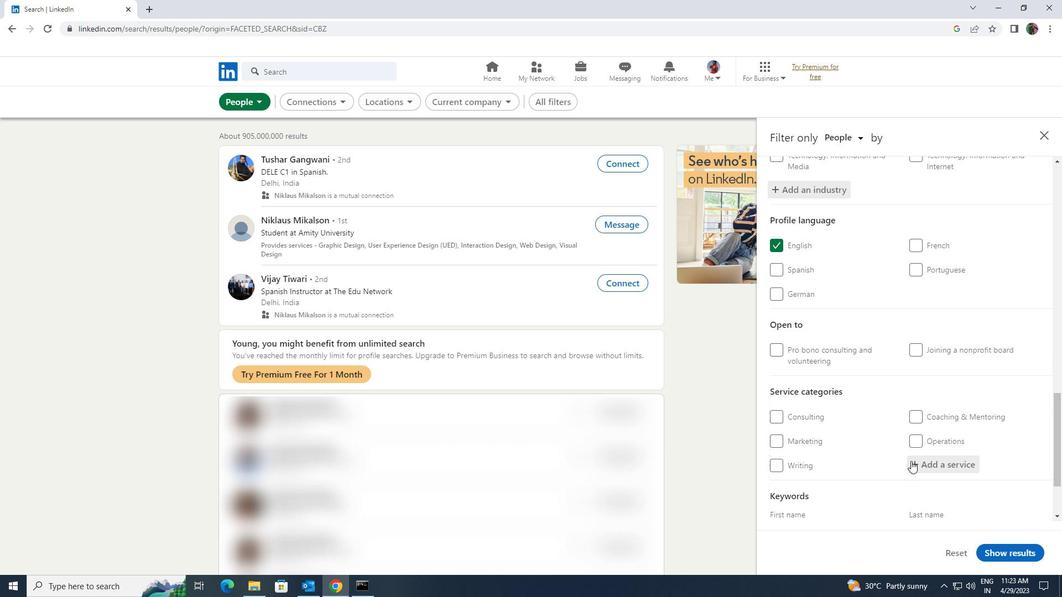 
Action: Mouse moved to (928, 459)
Screenshot: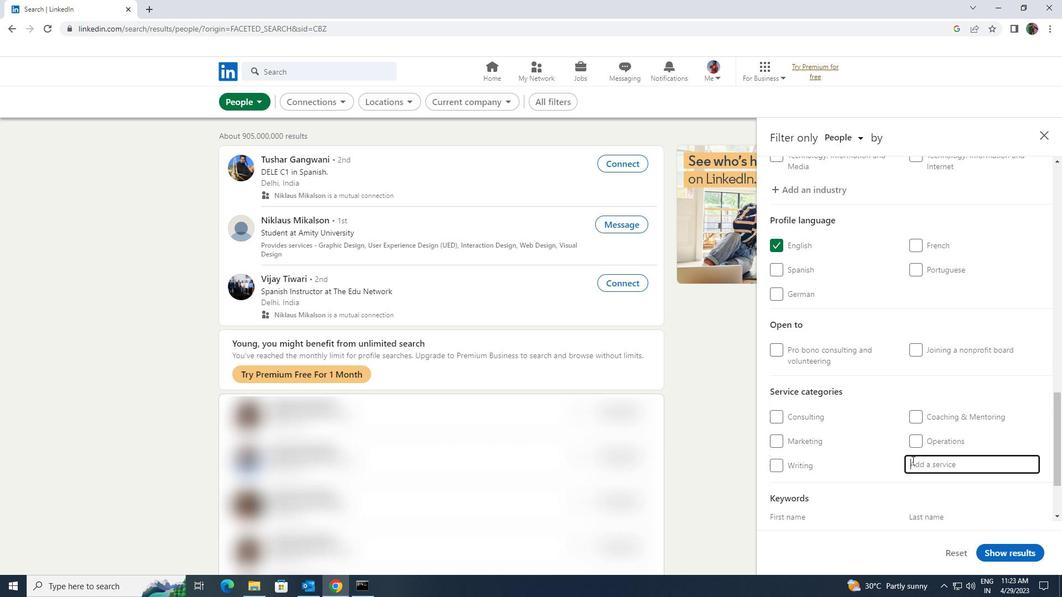 
Action: Key pressed <Key.shift>SEARCH
Screenshot: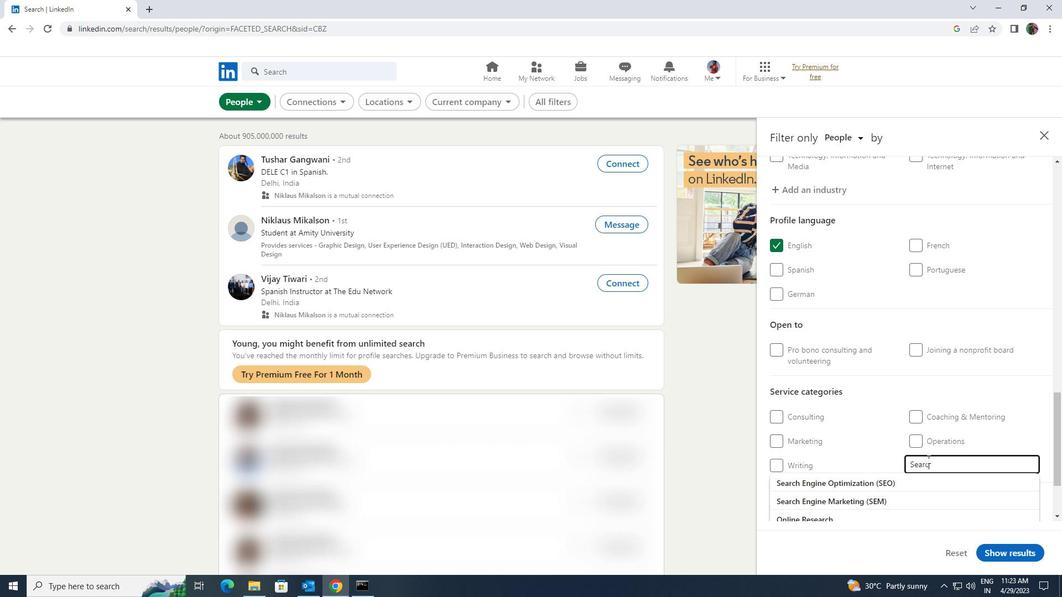 
Action: Mouse moved to (915, 498)
Screenshot: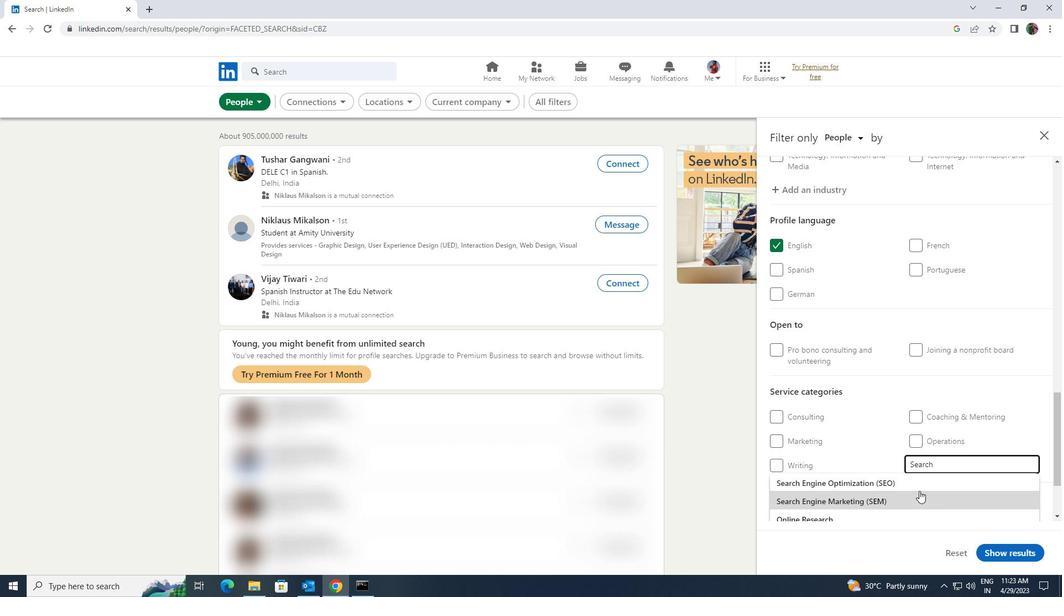 
Action: Mouse pressed left at (915, 498)
Screenshot: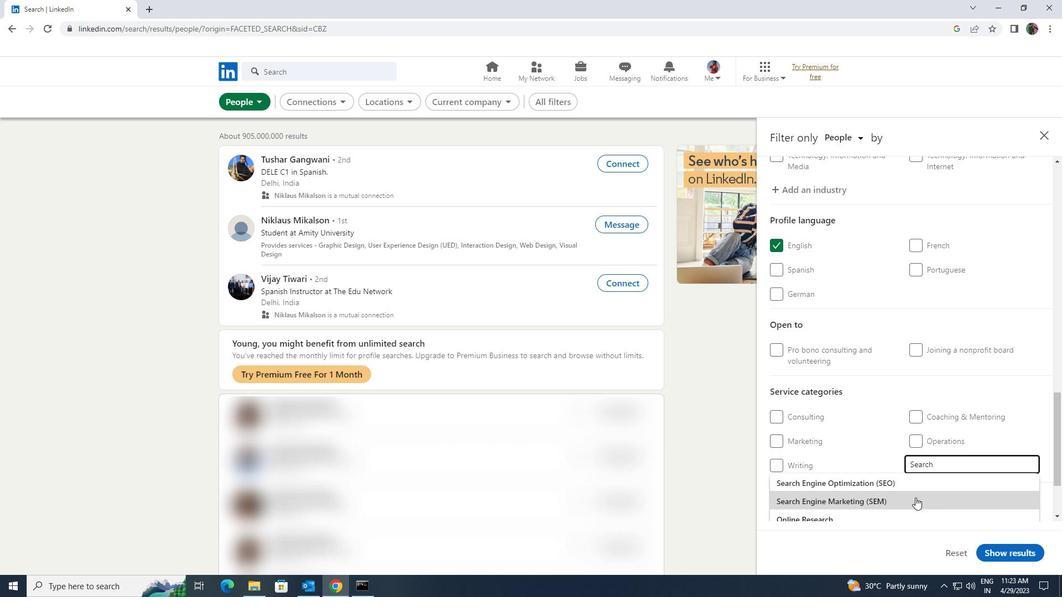 
Action: Mouse scrolled (915, 497) with delta (0, 0)
Screenshot: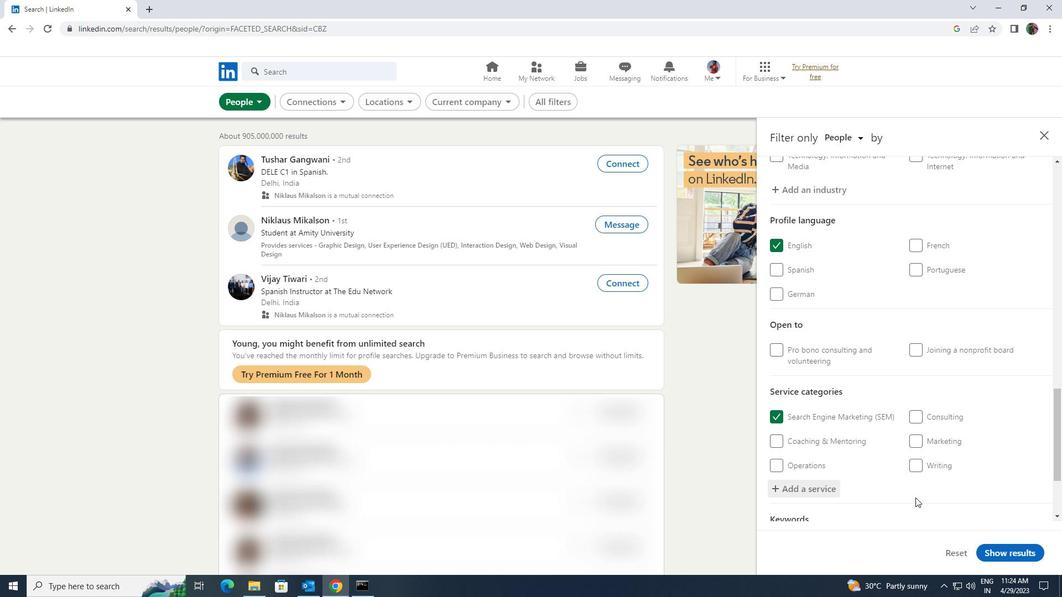 
Action: Mouse scrolled (915, 497) with delta (0, 0)
Screenshot: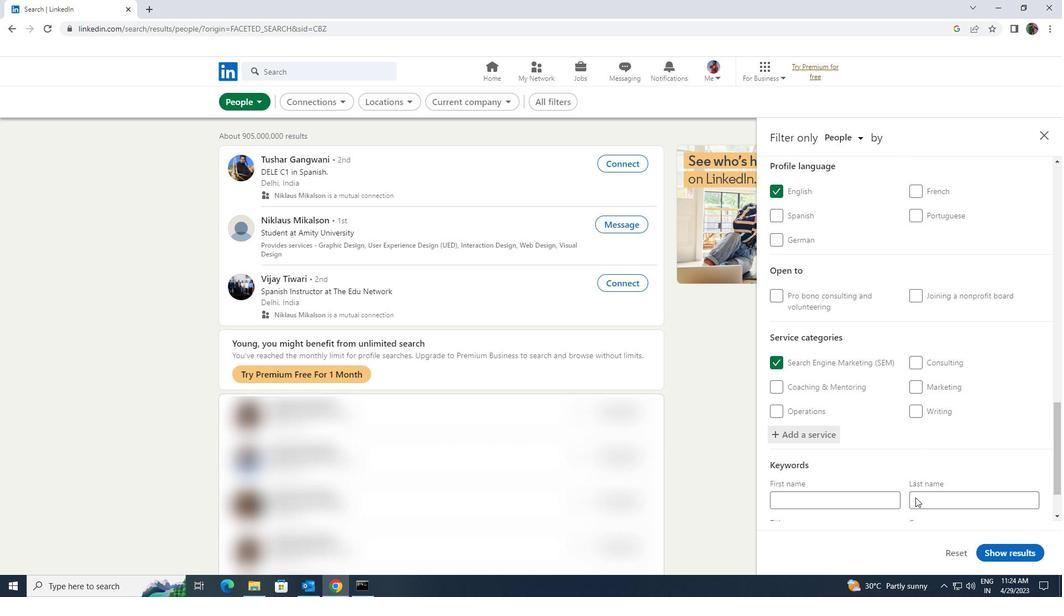 
Action: Mouse moved to (882, 478)
Screenshot: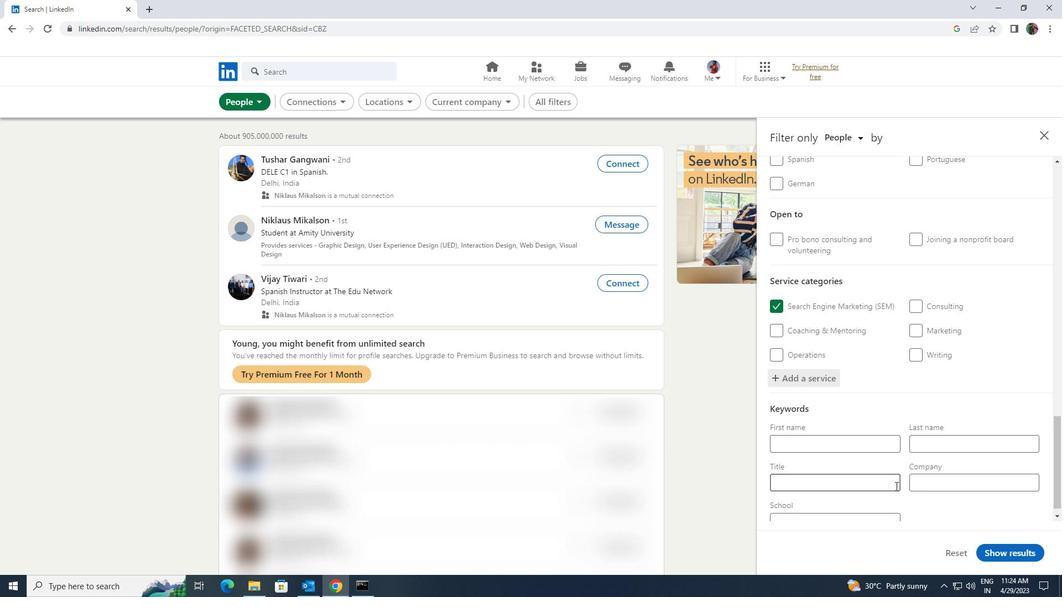 
Action: Mouse pressed left at (882, 478)
Screenshot: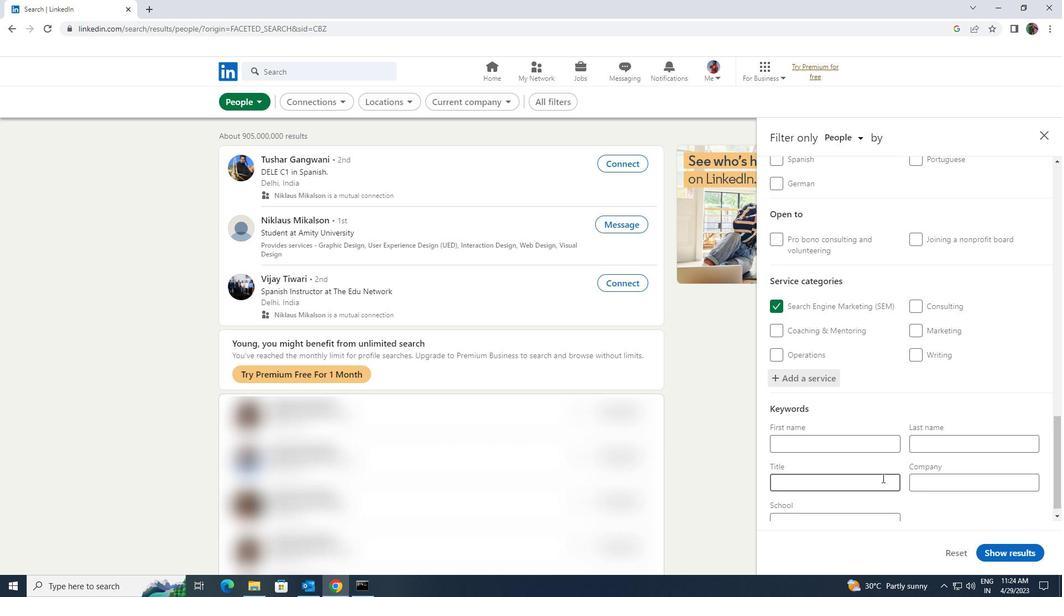 
Action: Mouse moved to (883, 477)
Screenshot: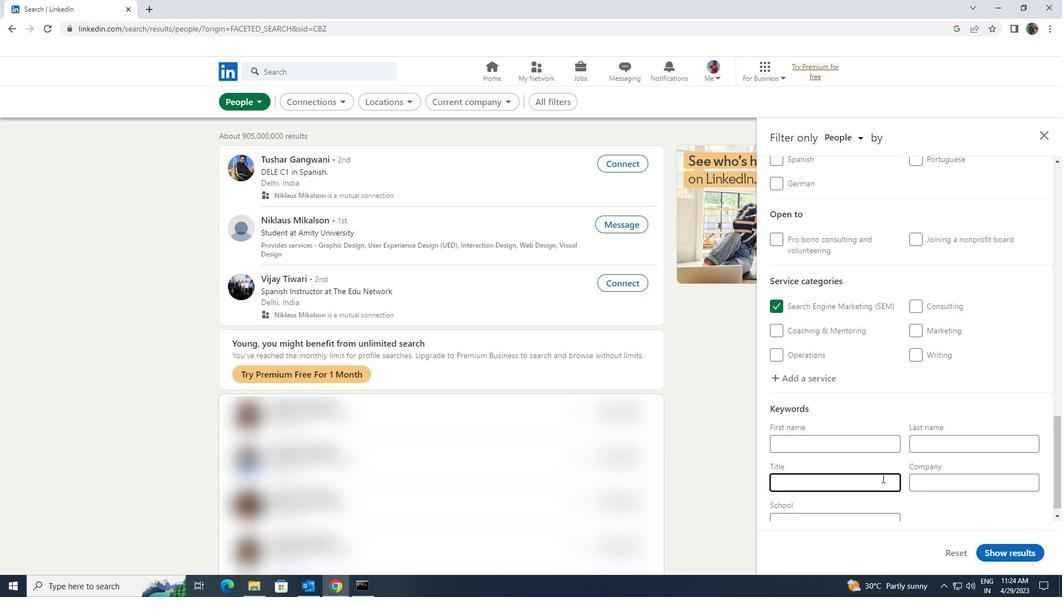 
Action: Key pressed <Key.shift>C-<Key.space><Key.shift>SUITE
Screenshot: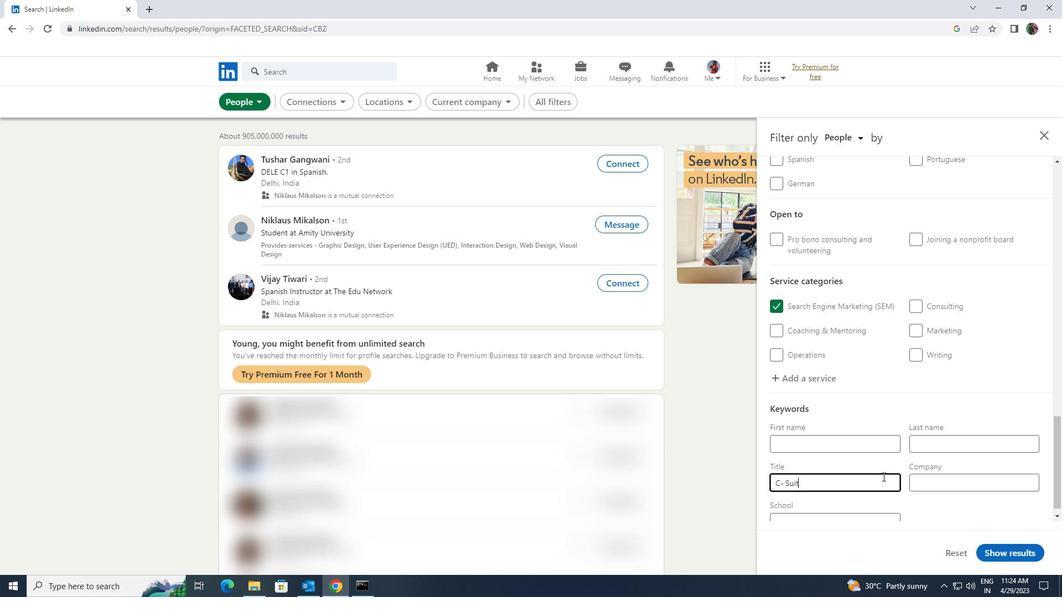 
Action: Mouse moved to (995, 552)
Screenshot: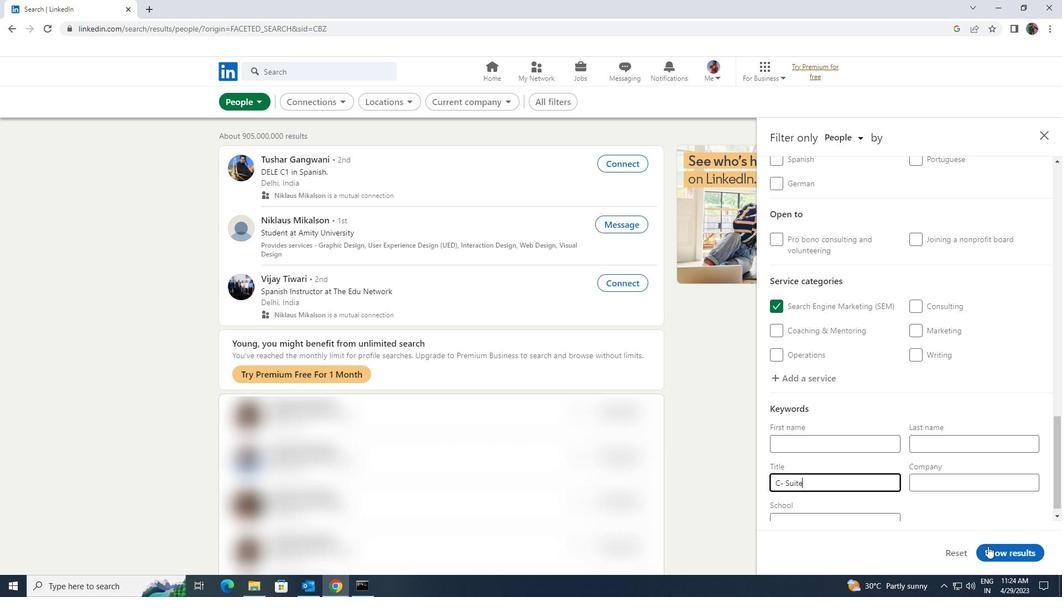 
Action: Mouse pressed left at (995, 552)
Screenshot: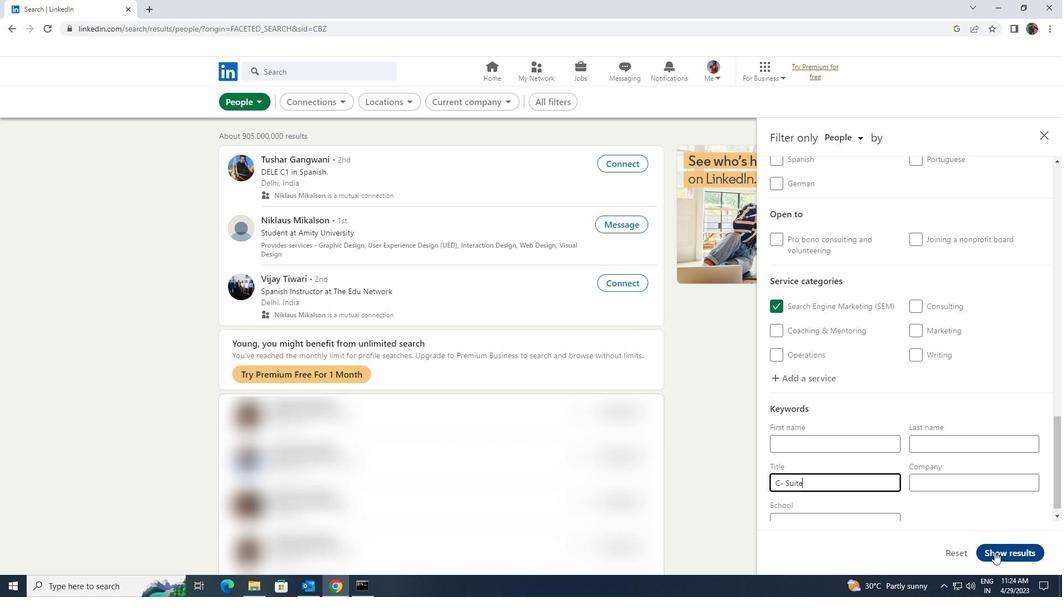 
